 Task: Look for opportunities in people team.
Action: Mouse moved to (86, 140)
Screenshot: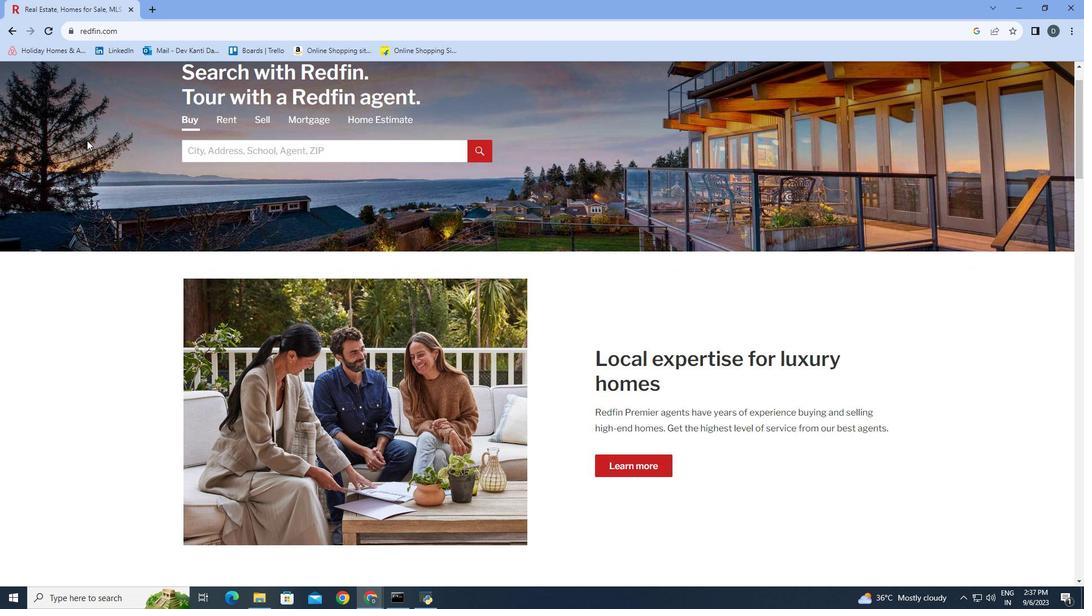 
Action: Mouse scrolled (86, 140) with delta (0, 0)
Screenshot: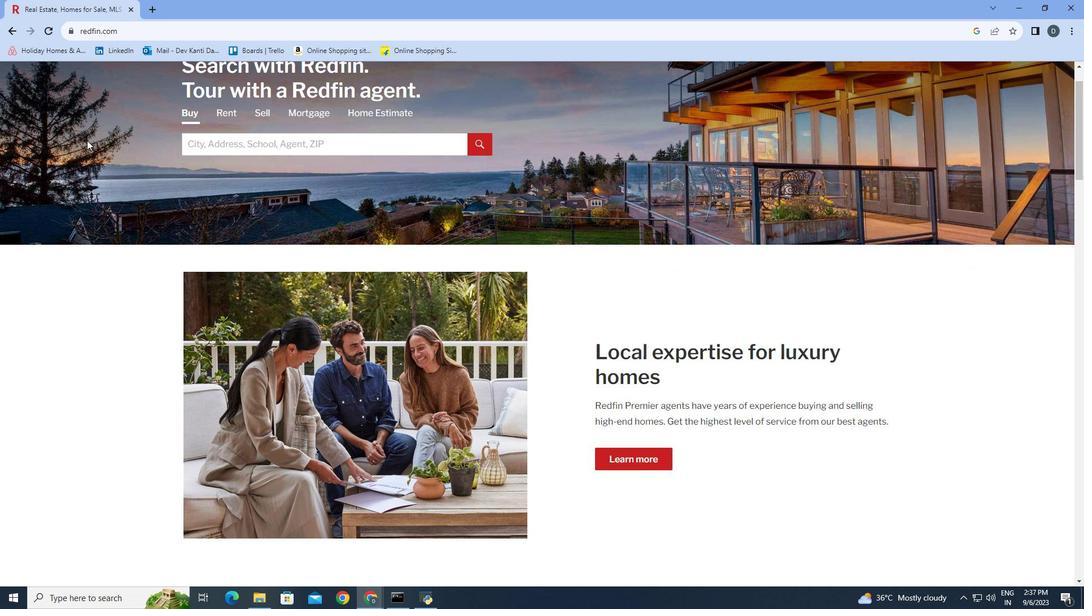
Action: Mouse scrolled (86, 140) with delta (0, 0)
Screenshot: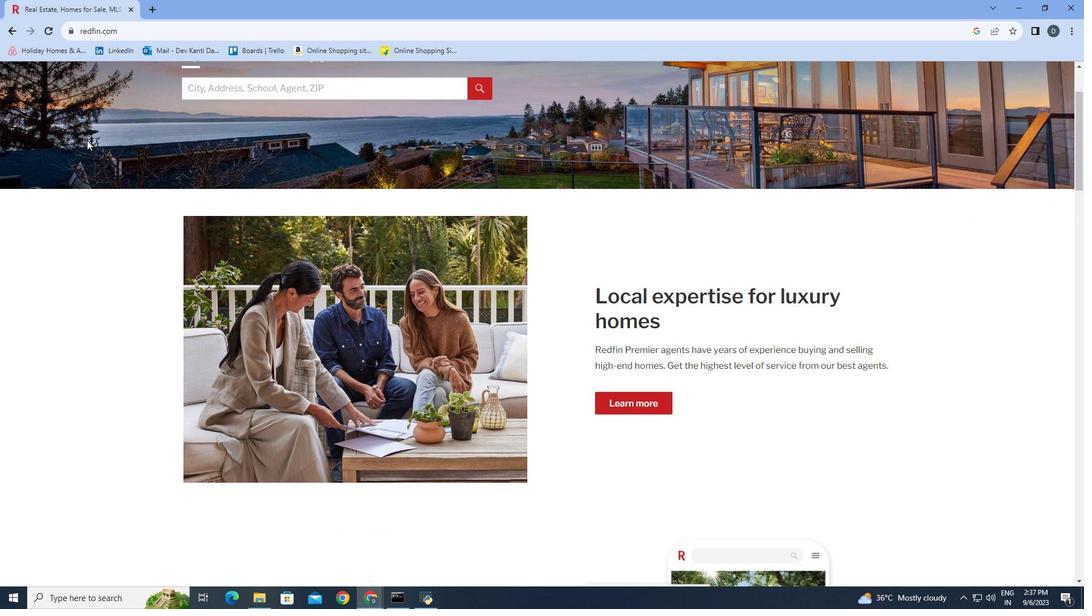 
Action: Mouse scrolled (86, 140) with delta (0, 0)
Screenshot: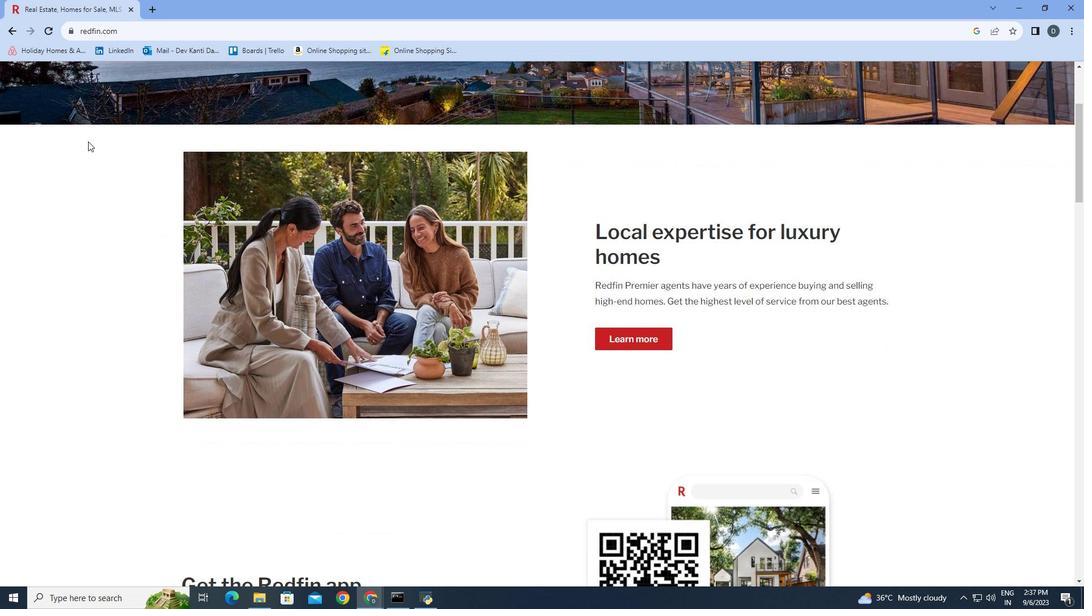
Action: Mouse scrolled (86, 140) with delta (0, 0)
Screenshot: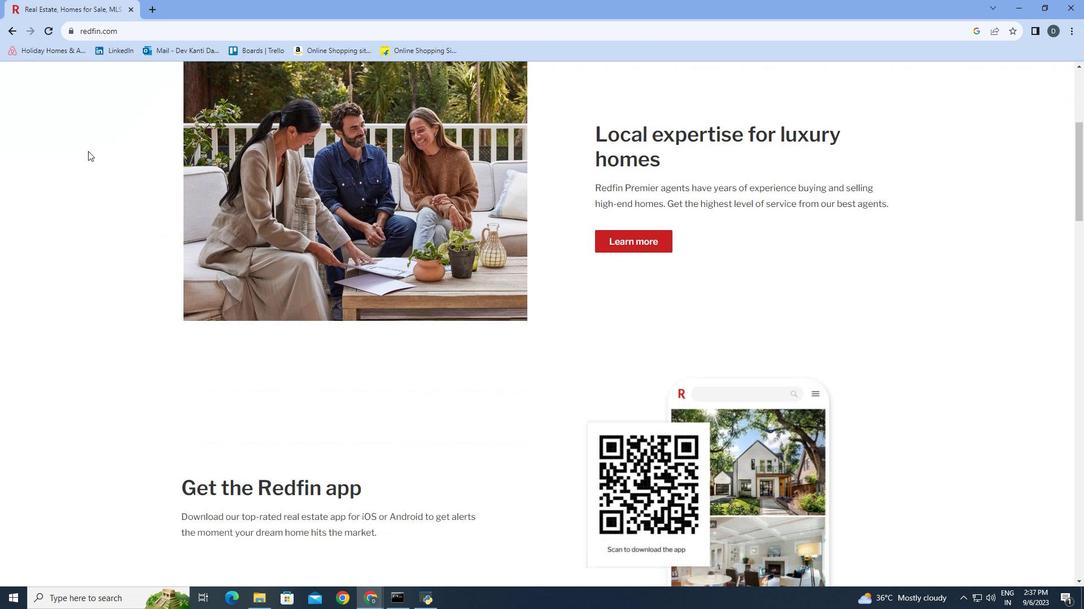 
Action: Mouse scrolled (86, 140) with delta (0, 0)
Screenshot: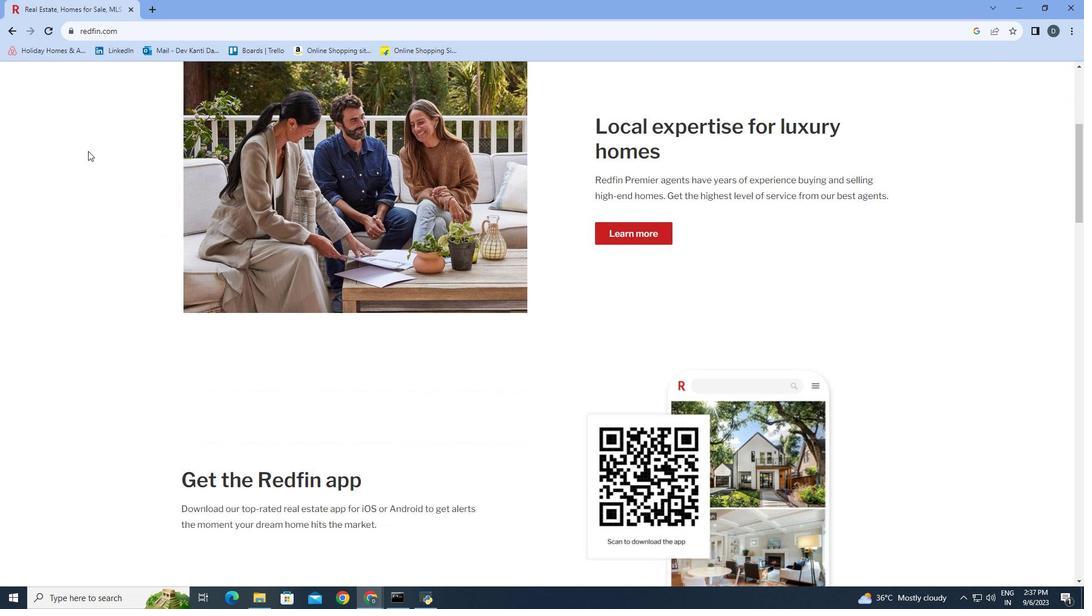 
Action: Mouse moved to (92, 151)
Screenshot: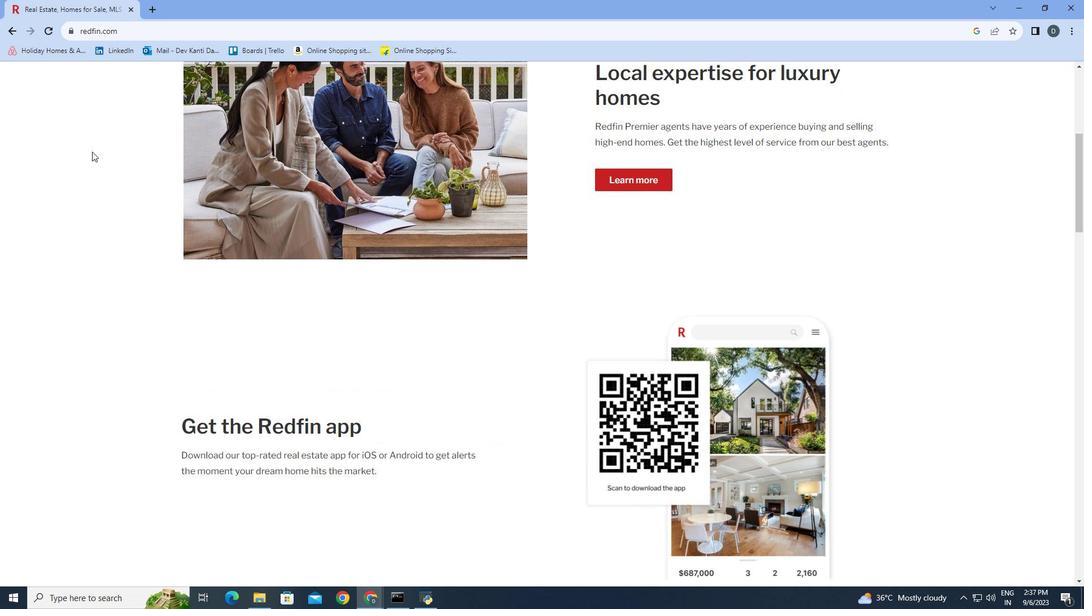
Action: Mouse scrolled (92, 151) with delta (0, 0)
Screenshot: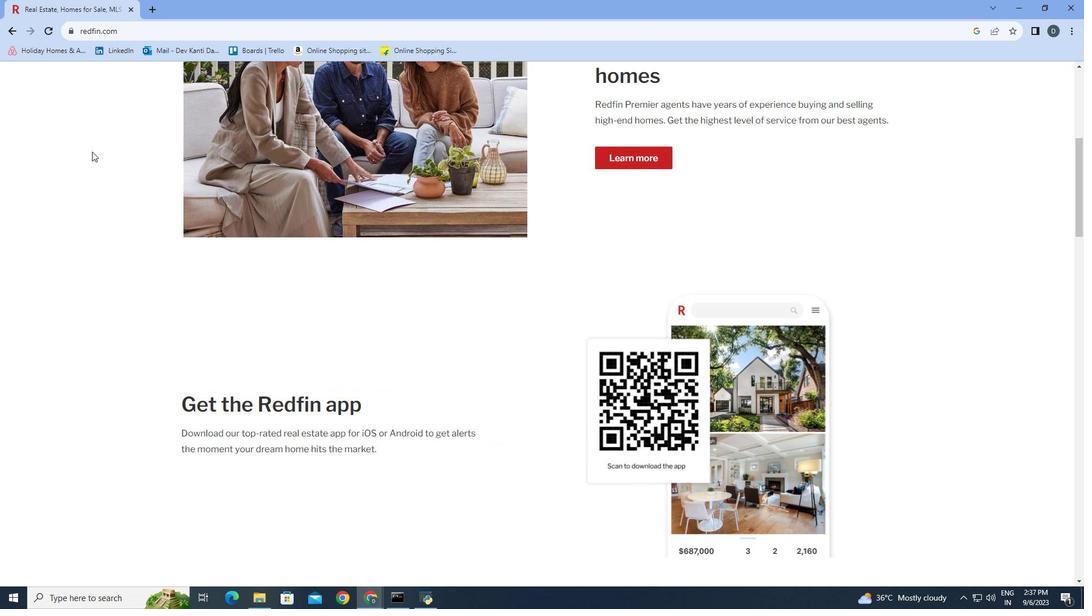 
Action: Mouse scrolled (92, 151) with delta (0, 0)
Screenshot: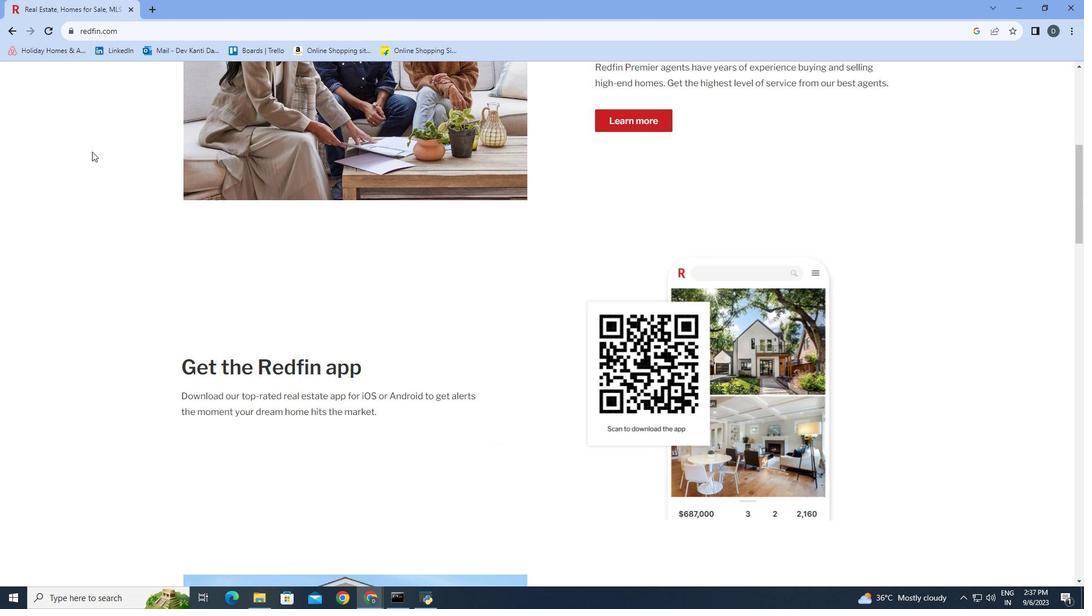 
Action: Mouse scrolled (92, 151) with delta (0, 0)
Screenshot: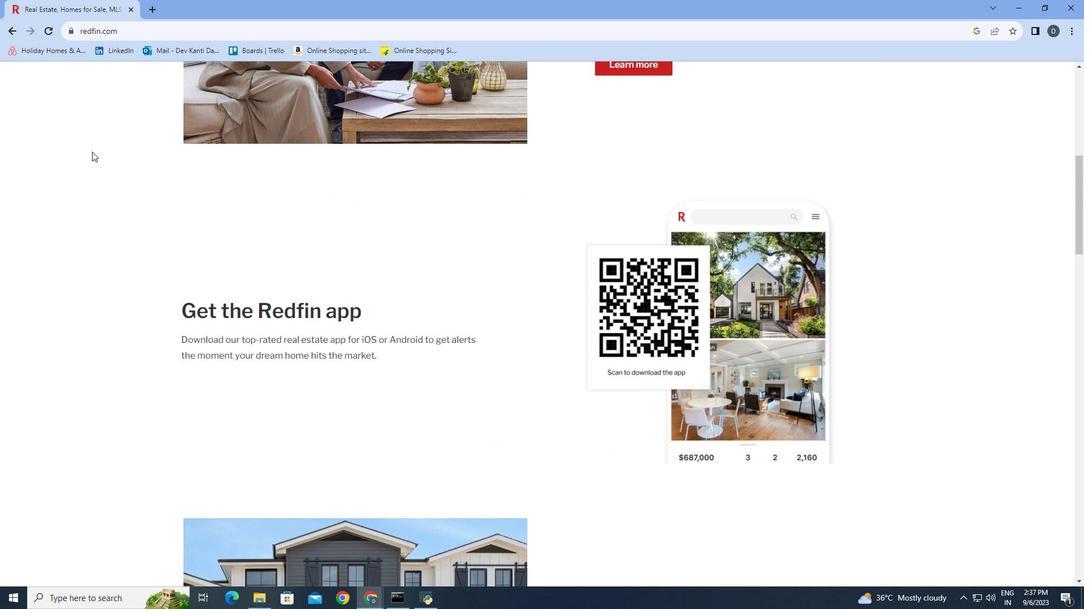 
Action: Mouse scrolled (92, 151) with delta (0, 0)
Screenshot: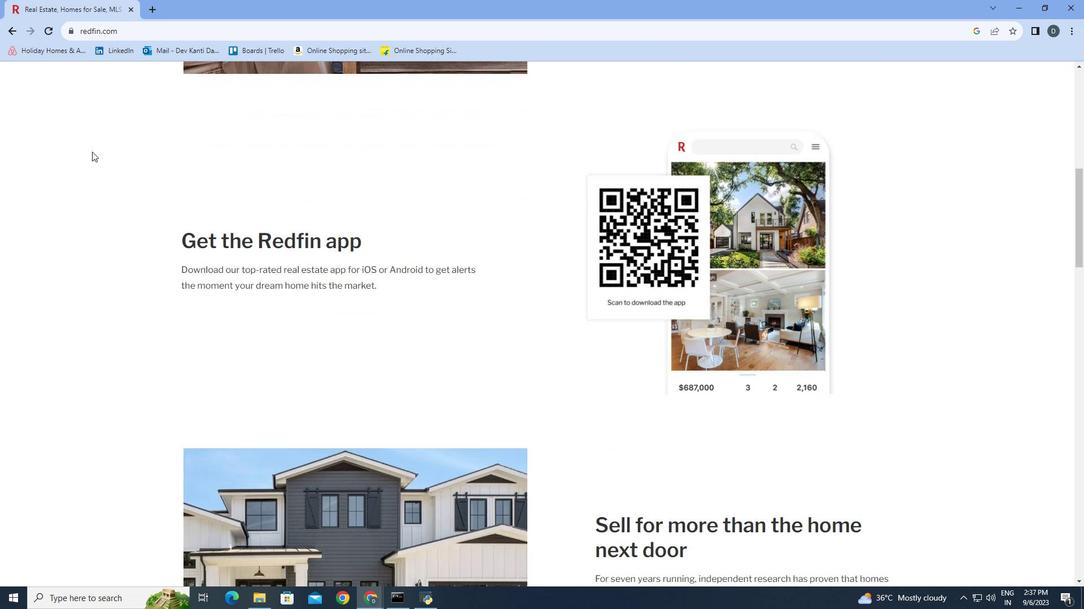 
Action: Mouse scrolled (92, 151) with delta (0, 0)
Screenshot: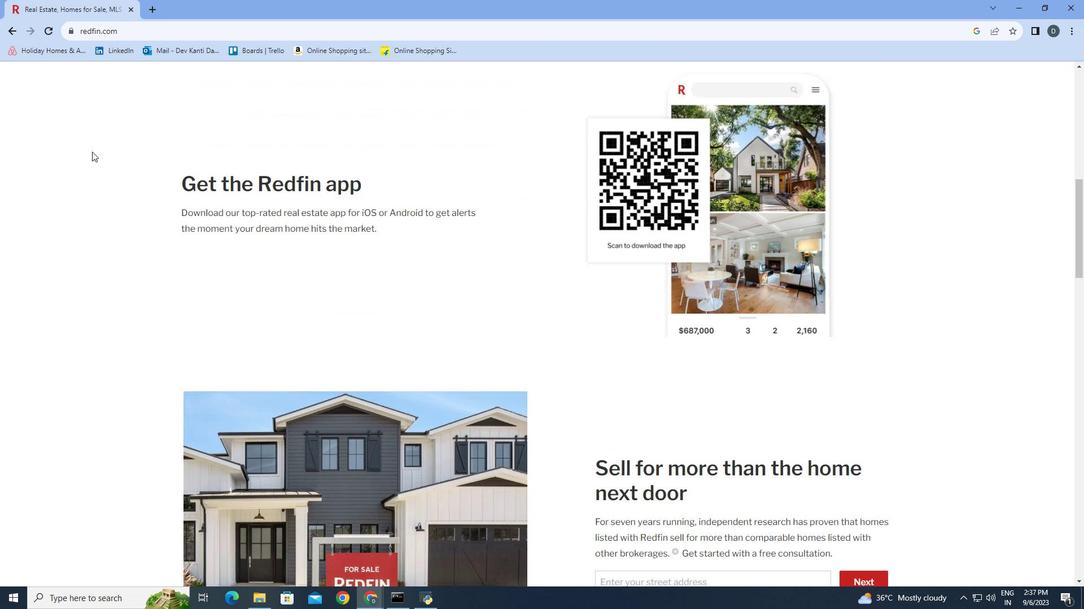 
Action: Mouse scrolled (92, 151) with delta (0, 0)
Screenshot: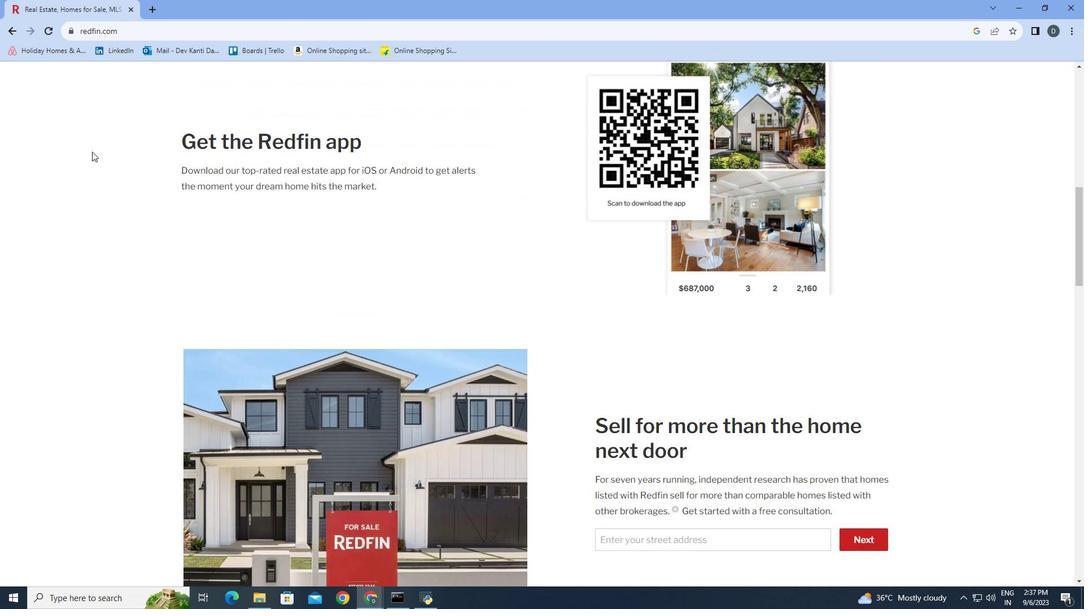 
Action: Mouse scrolled (92, 151) with delta (0, 0)
Screenshot: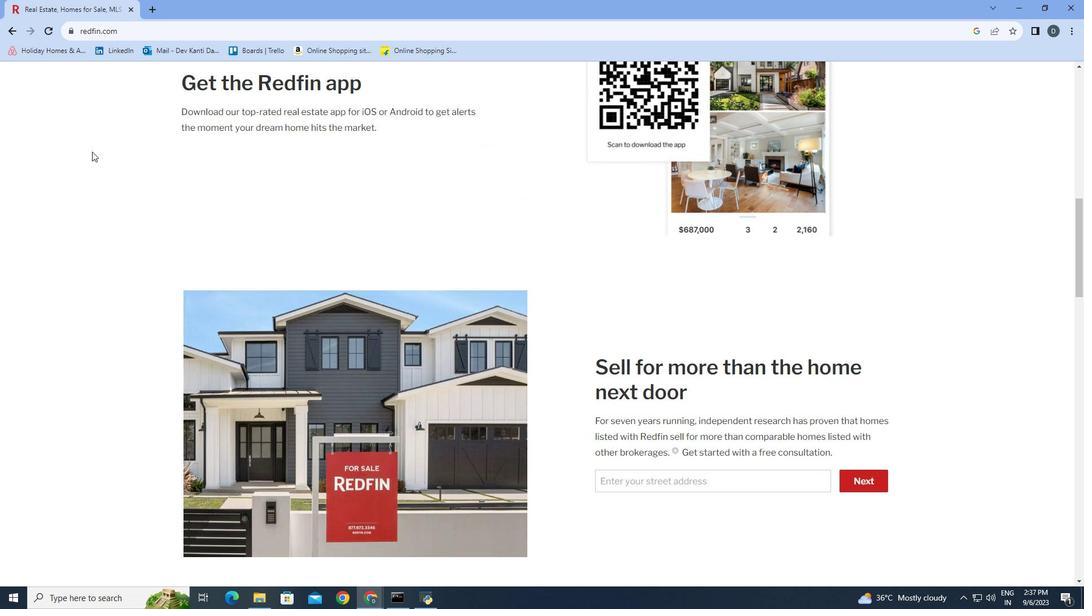 
Action: Mouse scrolled (92, 151) with delta (0, 0)
Screenshot: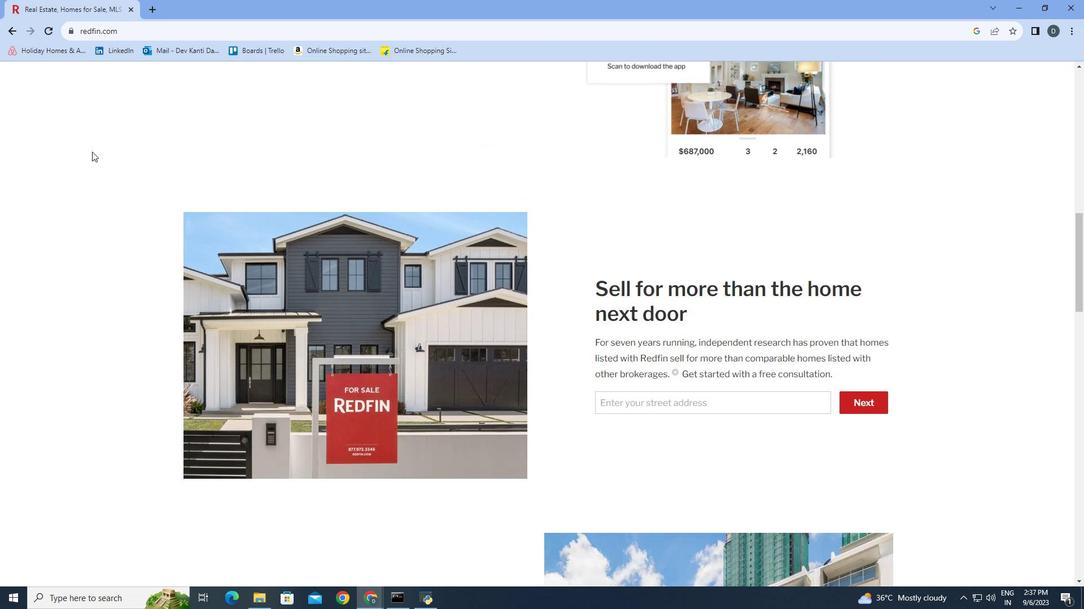
Action: Mouse scrolled (92, 151) with delta (0, 0)
Screenshot: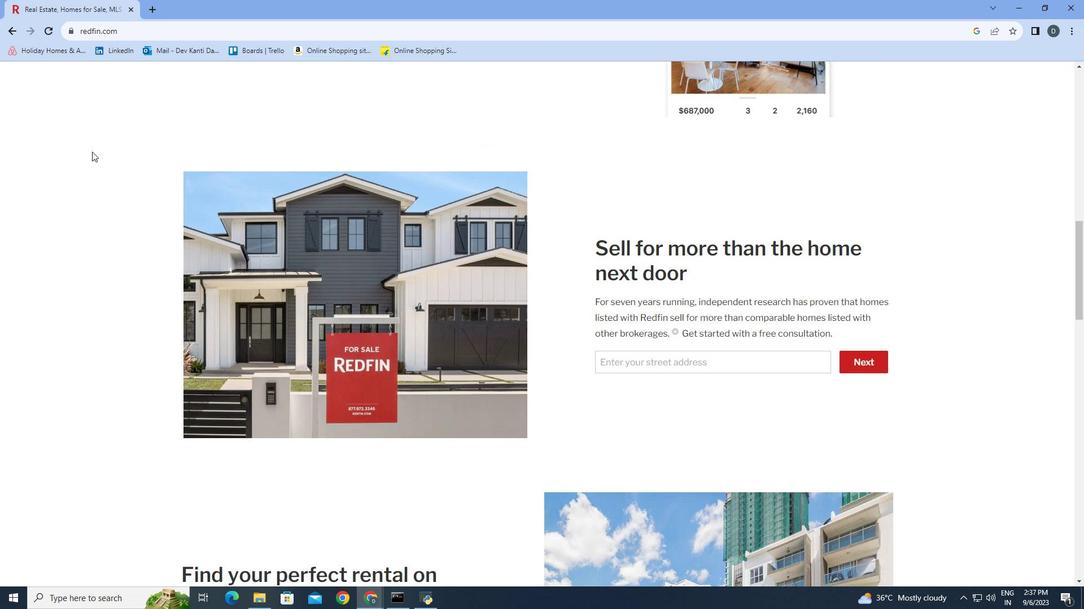
Action: Mouse scrolled (92, 151) with delta (0, 0)
Screenshot: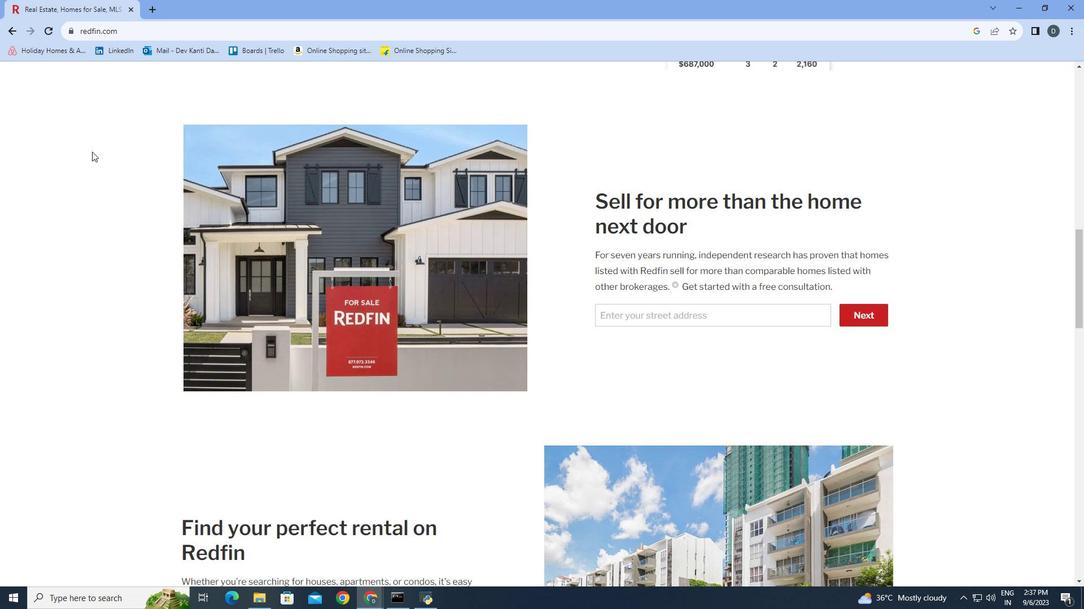 
Action: Mouse scrolled (92, 151) with delta (0, 0)
Screenshot: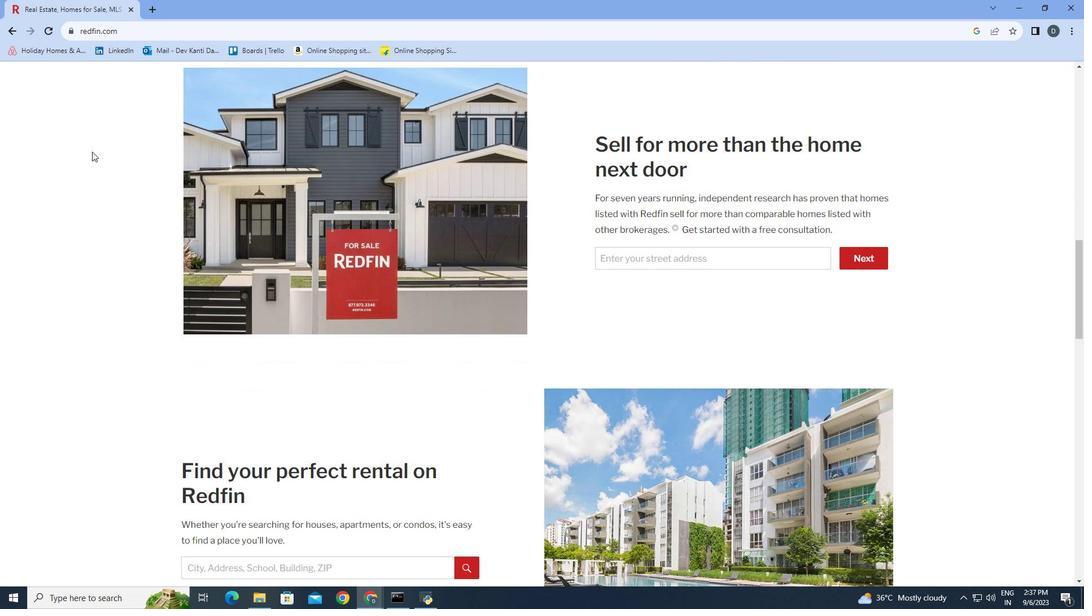 
Action: Mouse scrolled (92, 151) with delta (0, 0)
Screenshot: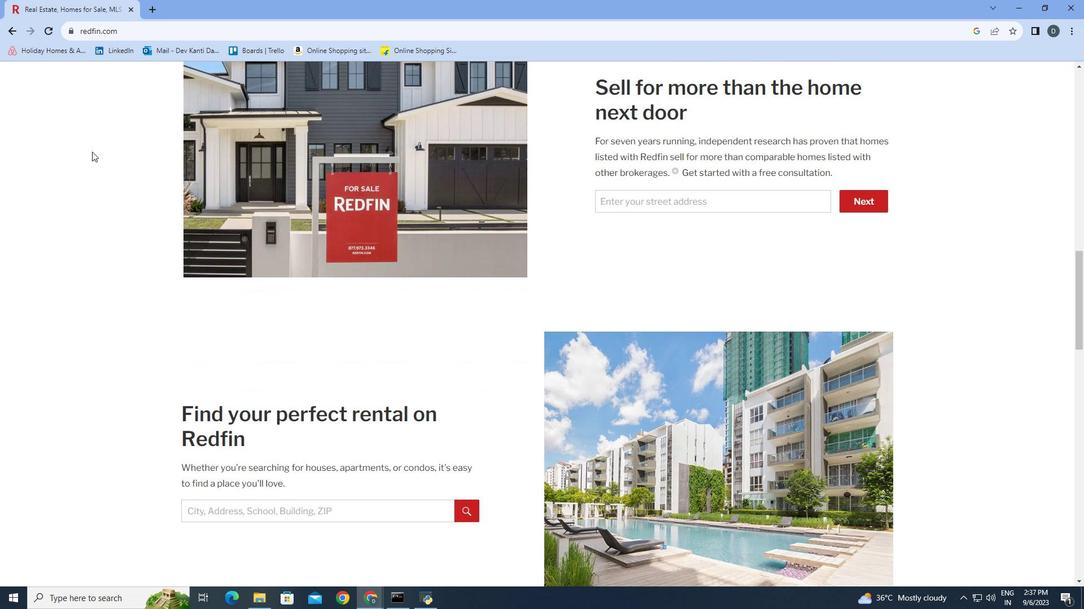 
Action: Mouse scrolled (92, 151) with delta (0, 0)
Screenshot: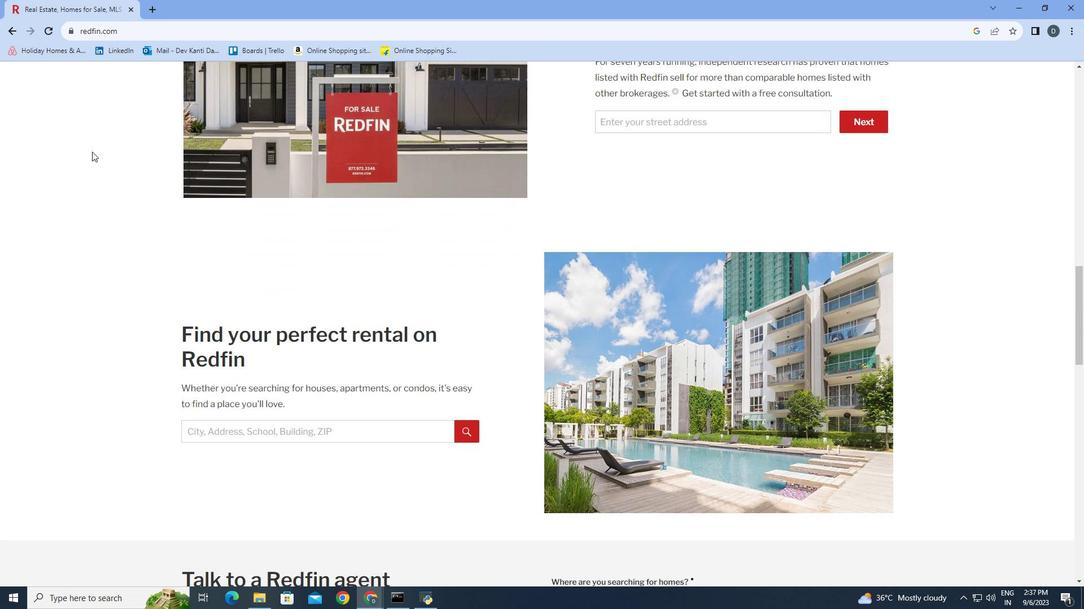
Action: Mouse scrolled (92, 151) with delta (0, 0)
Screenshot: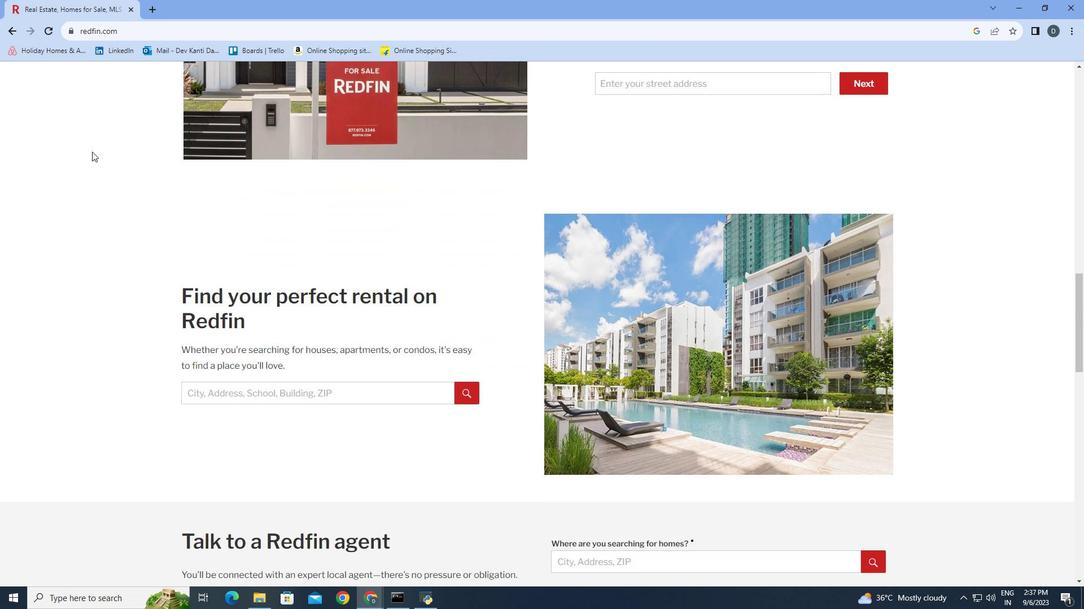 
Action: Mouse scrolled (92, 151) with delta (0, 0)
Screenshot: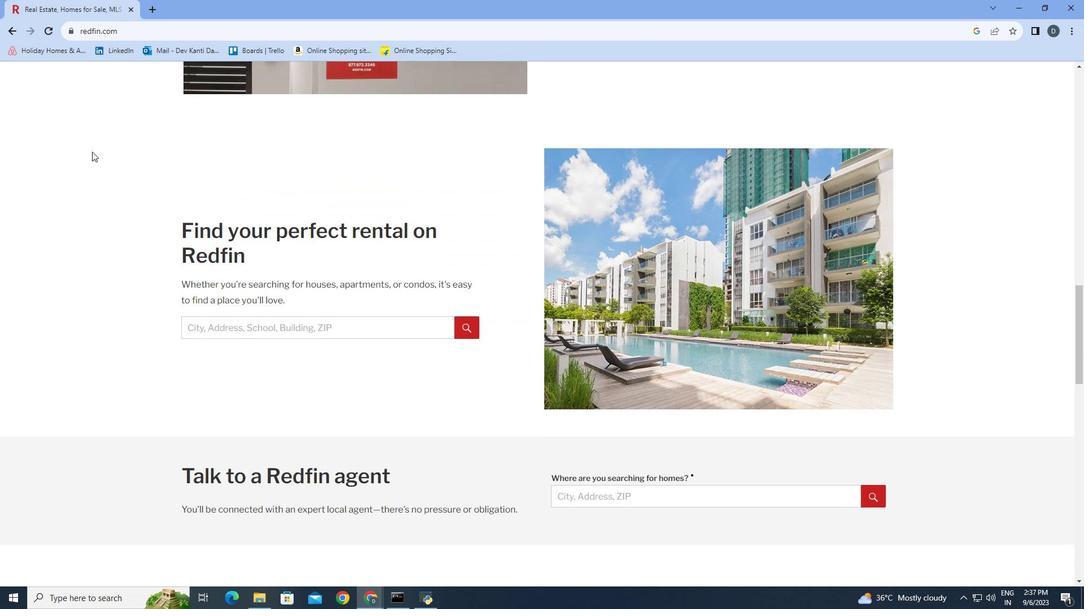 
Action: Mouse scrolled (92, 151) with delta (0, 0)
Screenshot: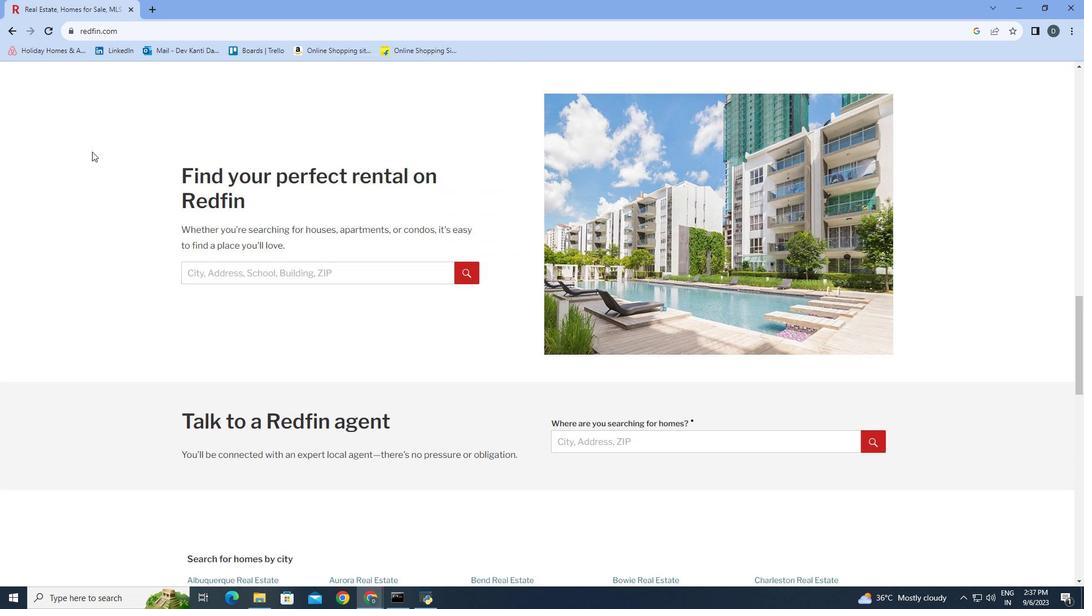 
Action: Mouse scrolled (92, 151) with delta (0, 0)
Screenshot: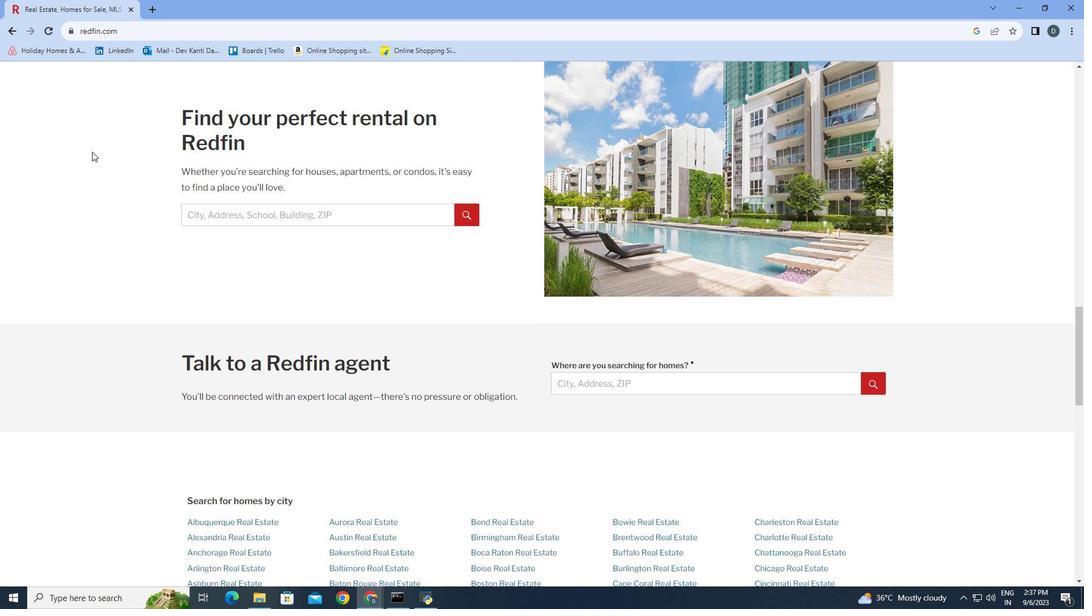 
Action: Mouse scrolled (92, 151) with delta (0, 0)
Screenshot: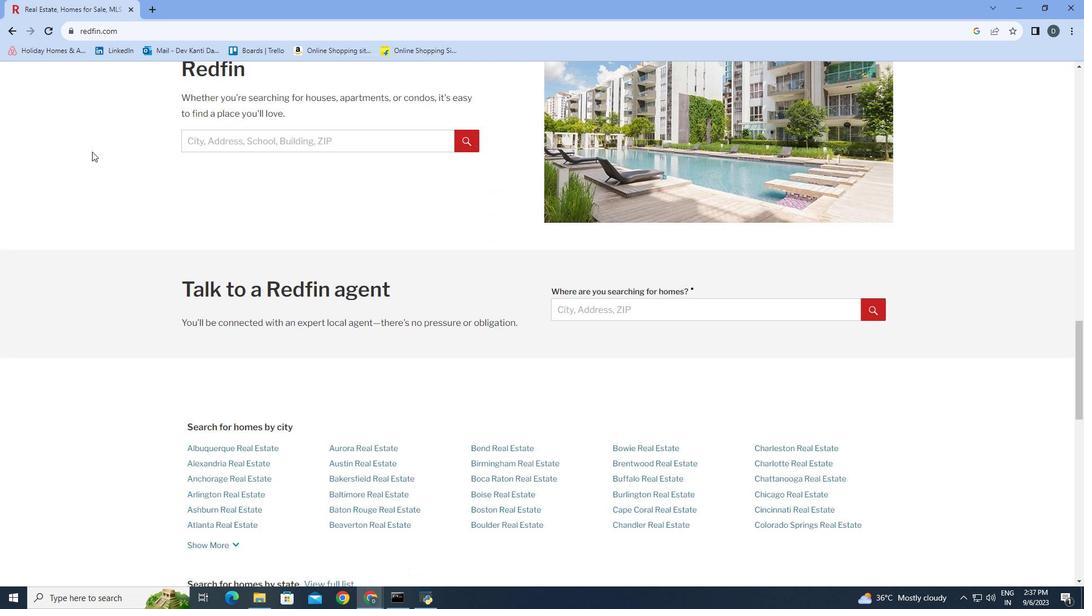 
Action: Mouse scrolled (92, 151) with delta (0, 0)
Screenshot: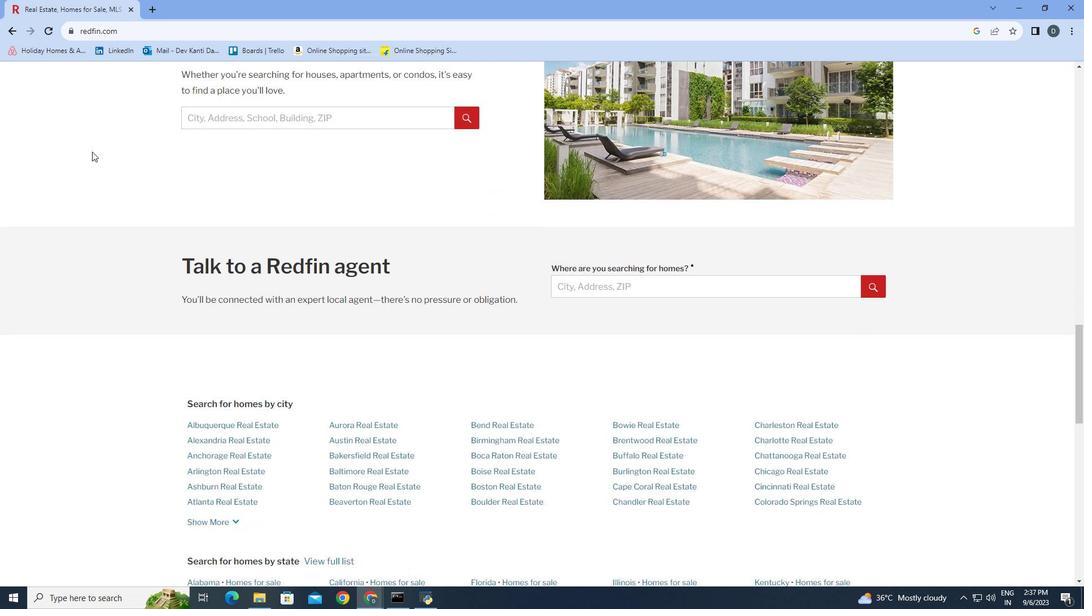 
Action: Mouse scrolled (92, 151) with delta (0, 0)
Screenshot: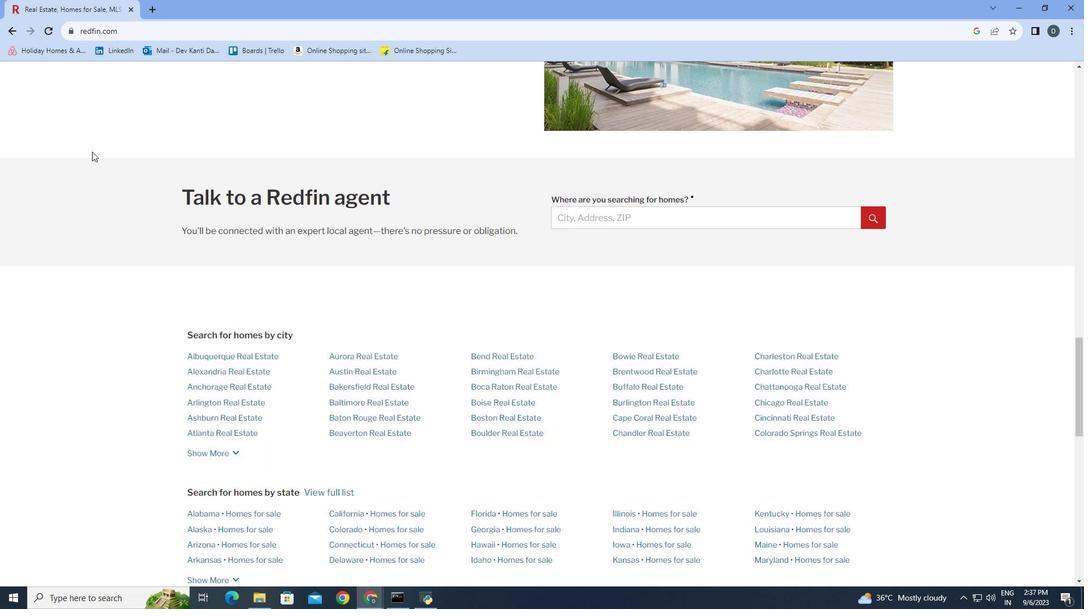 
Action: Mouse scrolled (92, 151) with delta (0, 0)
Screenshot: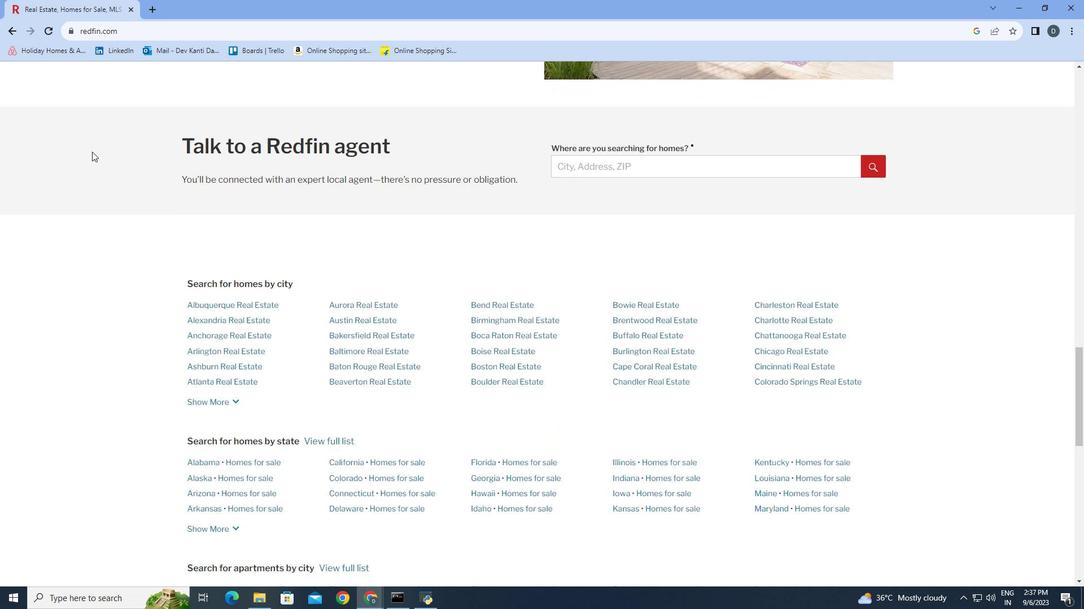 
Action: Mouse scrolled (92, 151) with delta (0, 0)
Screenshot: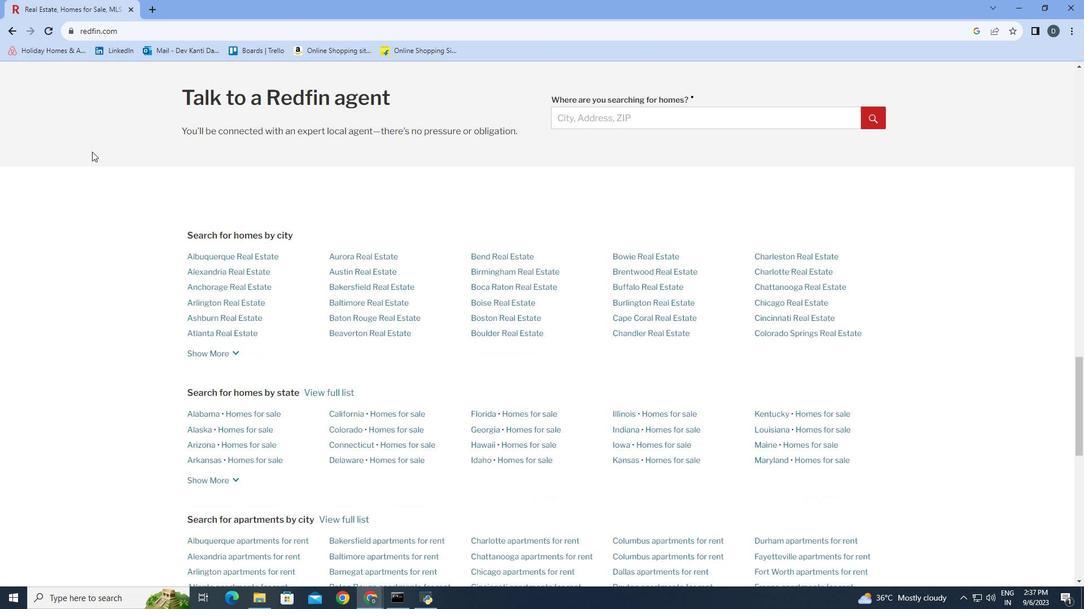 
Action: Mouse scrolled (92, 151) with delta (0, 0)
Screenshot: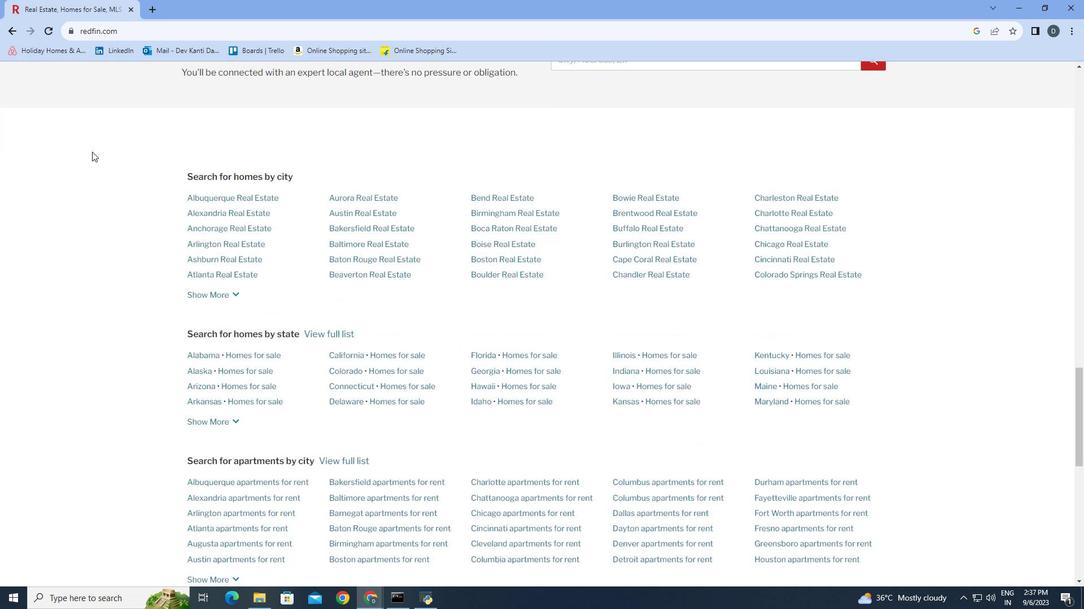 
Action: Mouse scrolled (92, 151) with delta (0, 0)
Screenshot: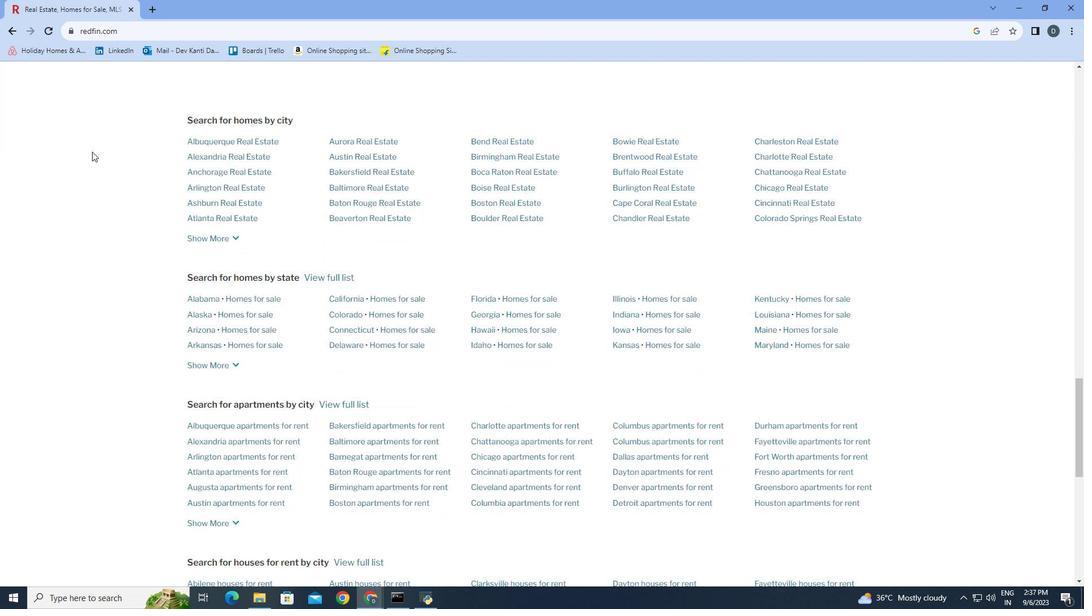 
Action: Mouse scrolled (92, 151) with delta (0, 0)
Screenshot: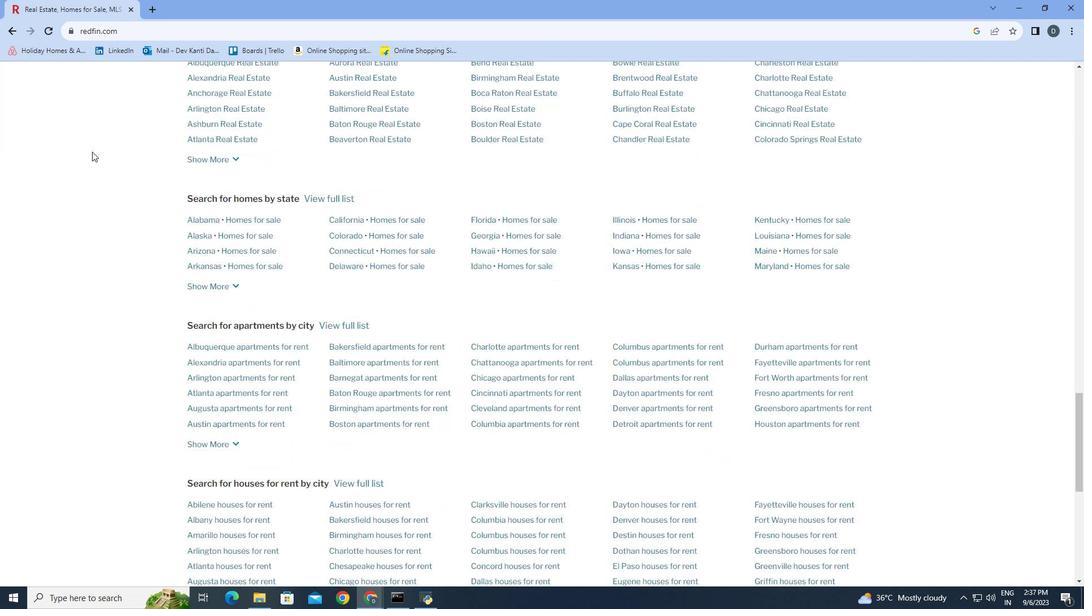 
Action: Mouse scrolled (92, 151) with delta (0, 0)
Screenshot: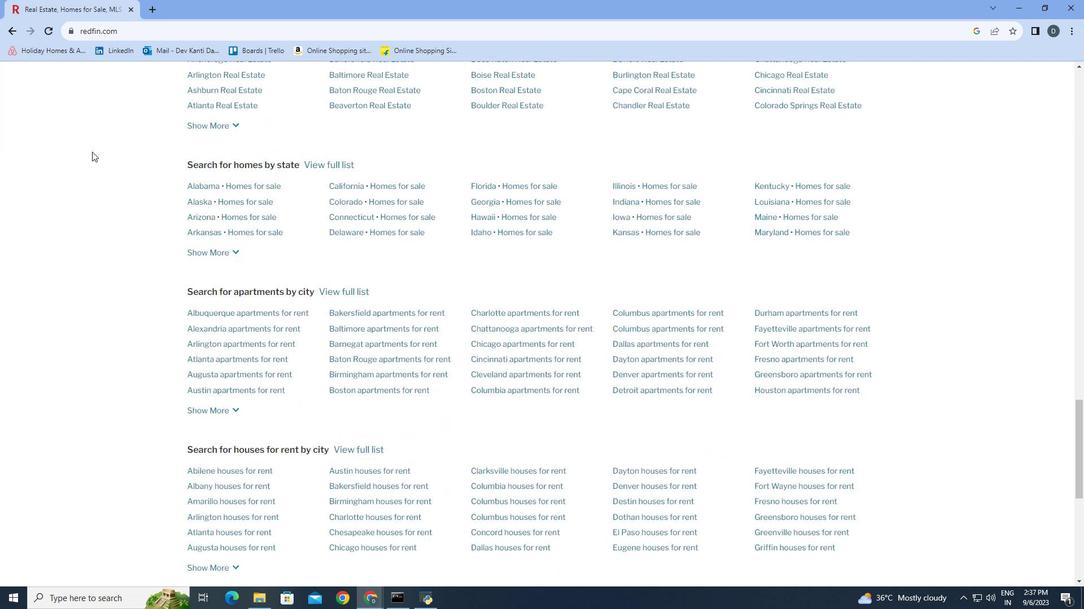 
Action: Mouse scrolled (92, 151) with delta (0, 0)
Screenshot: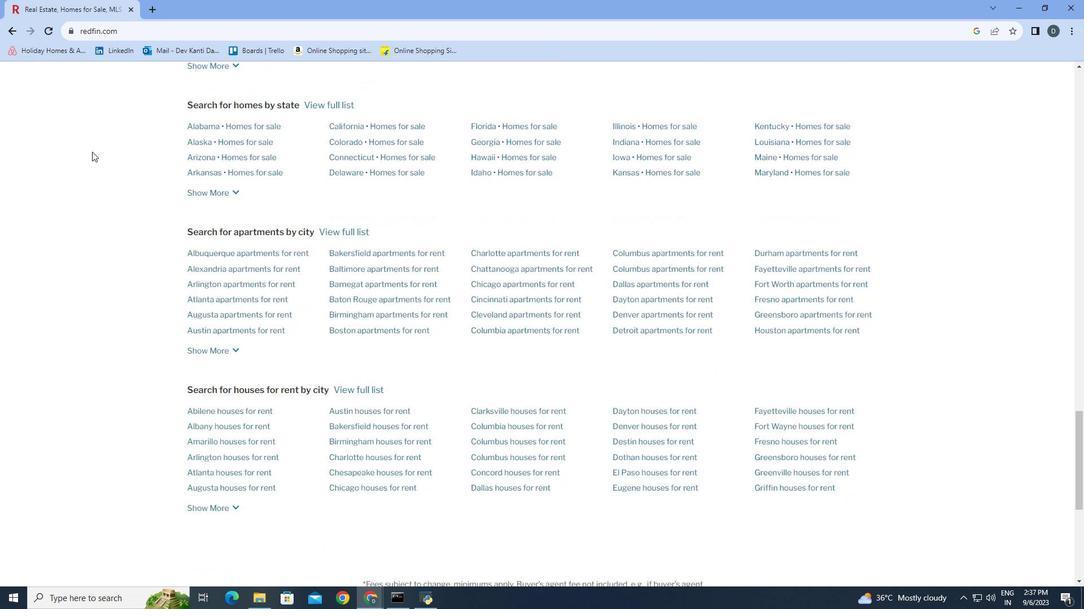 
Action: Mouse scrolled (92, 151) with delta (0, 0)
Screenshot: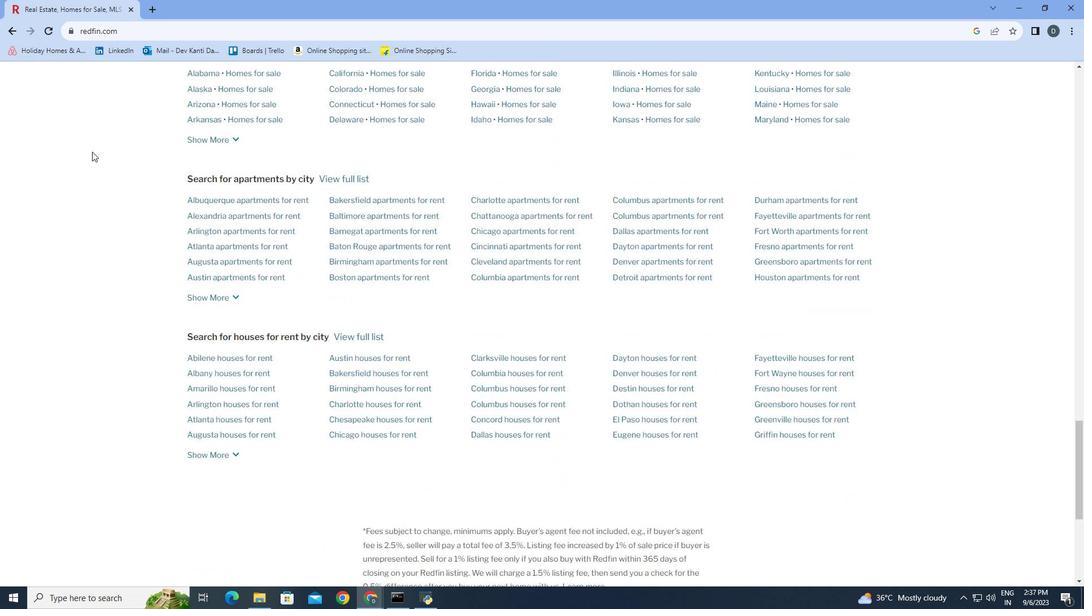 
Action: Mouse scrolled (92, 151) with delta (0, 0)
Screenshot: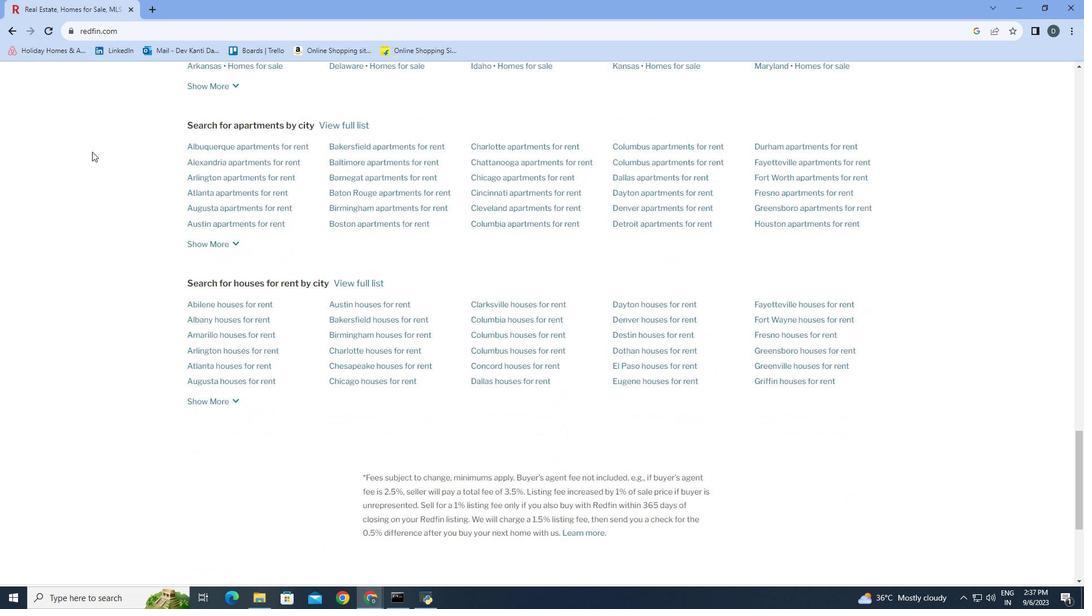 
Action: Mouse scrolled (92, 151) with delta (0, 0)
Screenshot: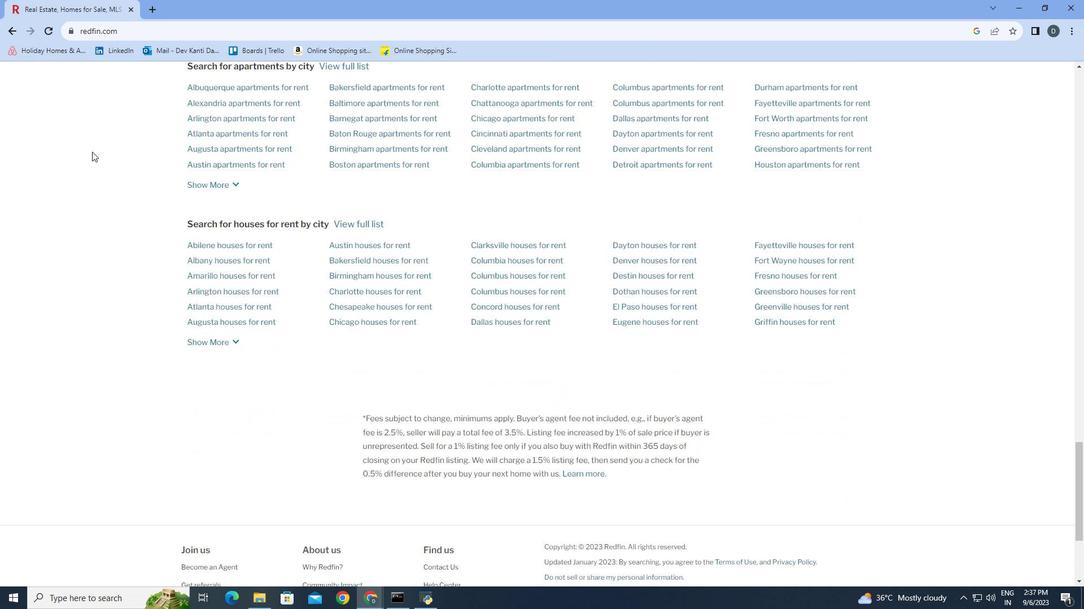 
Action: Mouse scrolled (92, 151) with delta (0, 0)
Screenshot: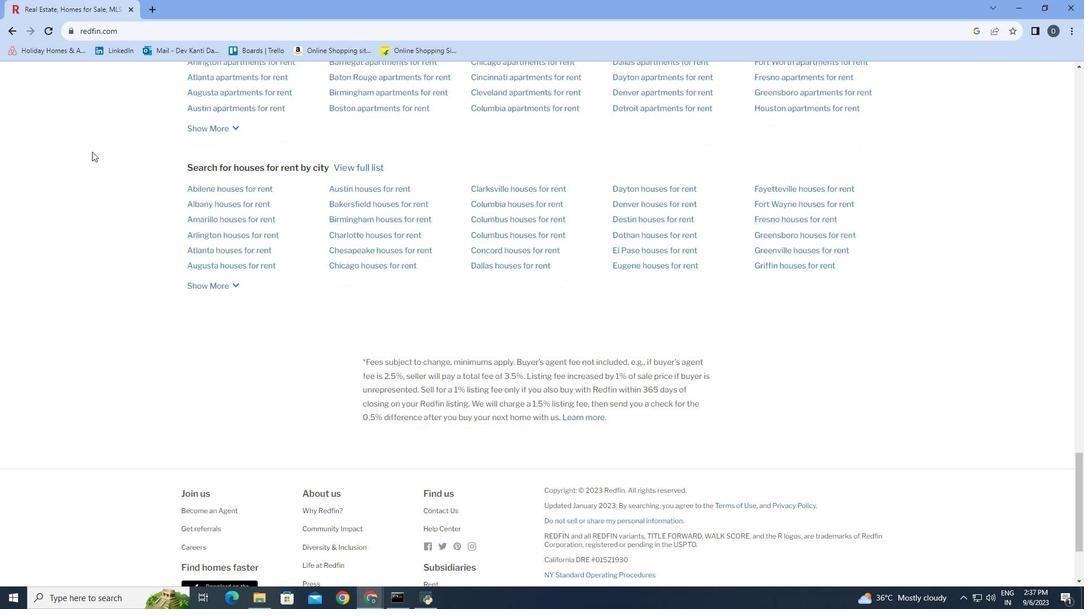 
Action: Mouse scrolled (92, 151) with delta (0, 0)
Screenshot: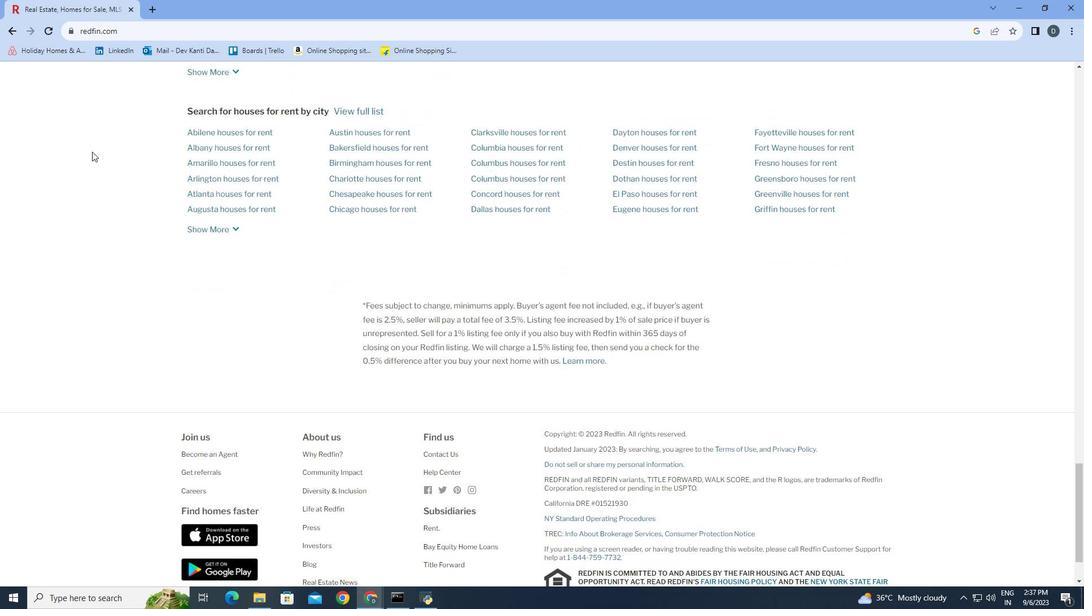 
Action: Mouse moved to (186, 495)
Screenshot: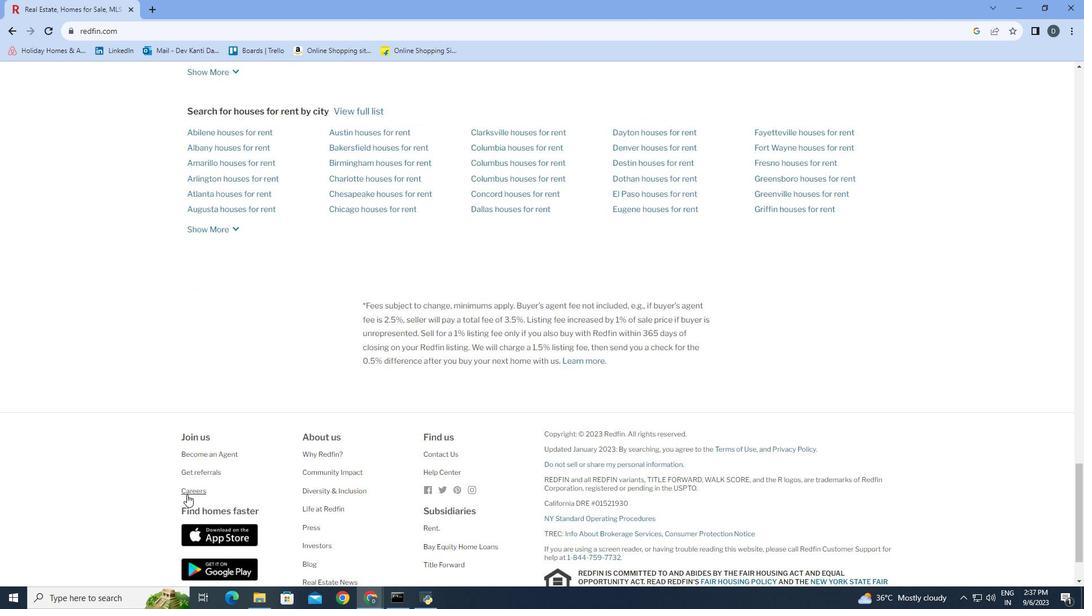 
Action: Mouse pressed left at (186, 495)
Screenshot: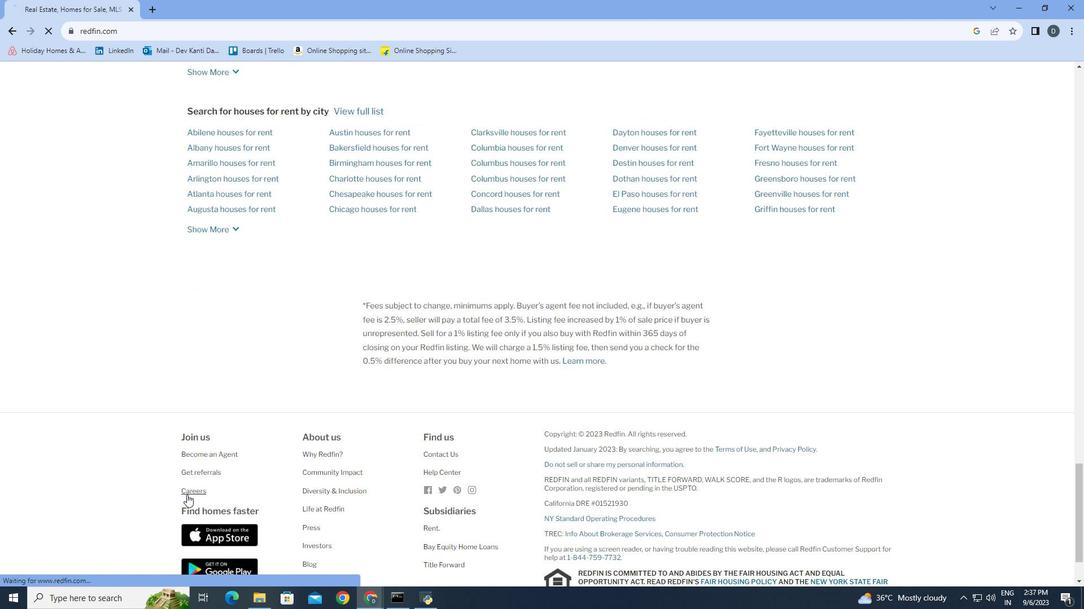 
Action: Mouse moved to (489, 332)
Screenshot: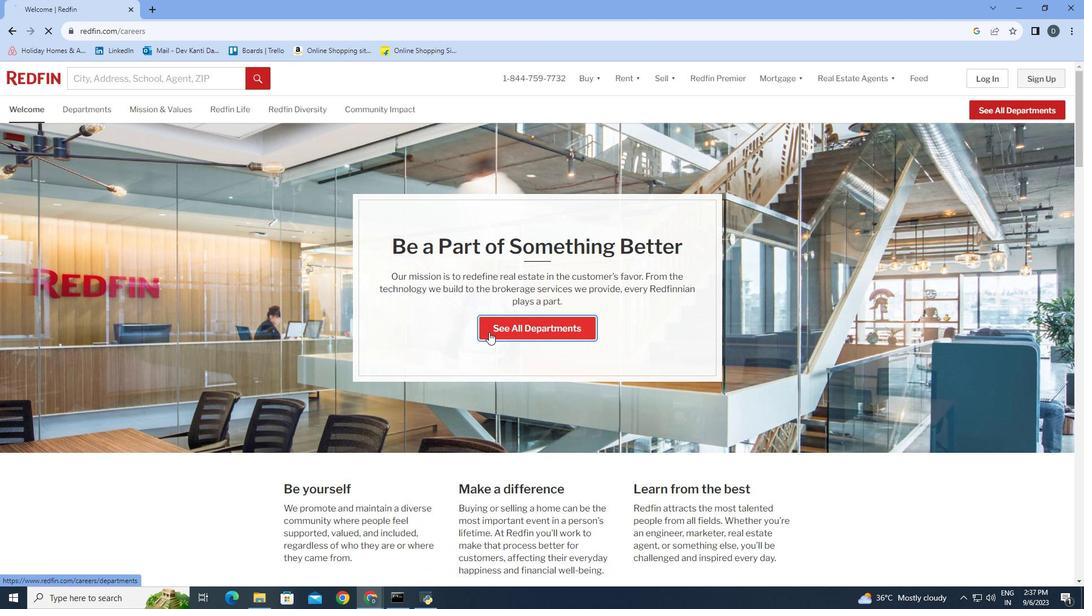 
Action: Mouse pressed left at (489, 332)
Screenshot: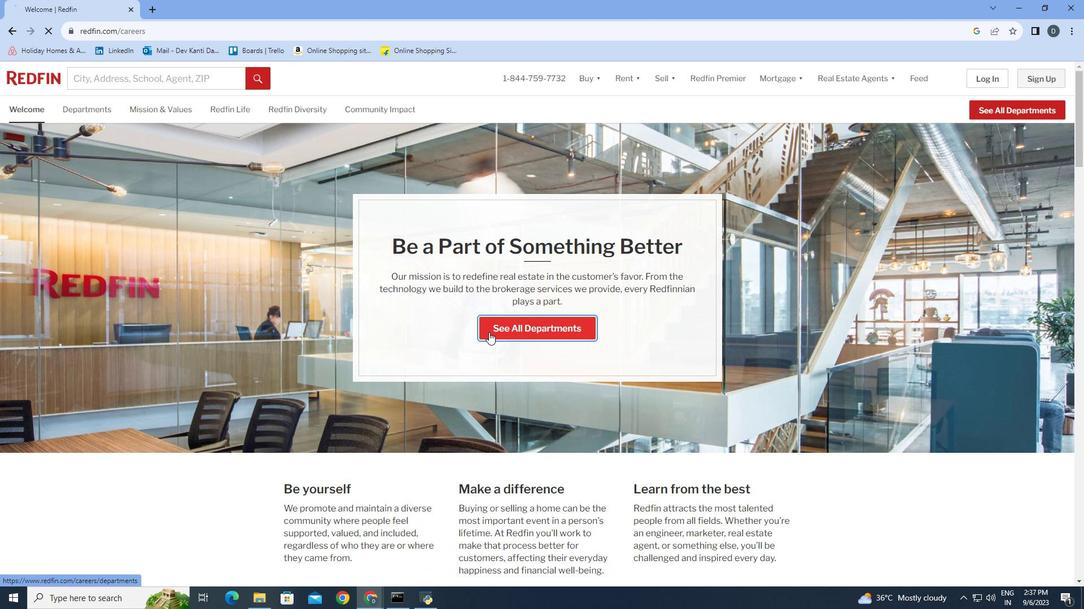
Action: Mouse moved to (488, 332)
Screenshot: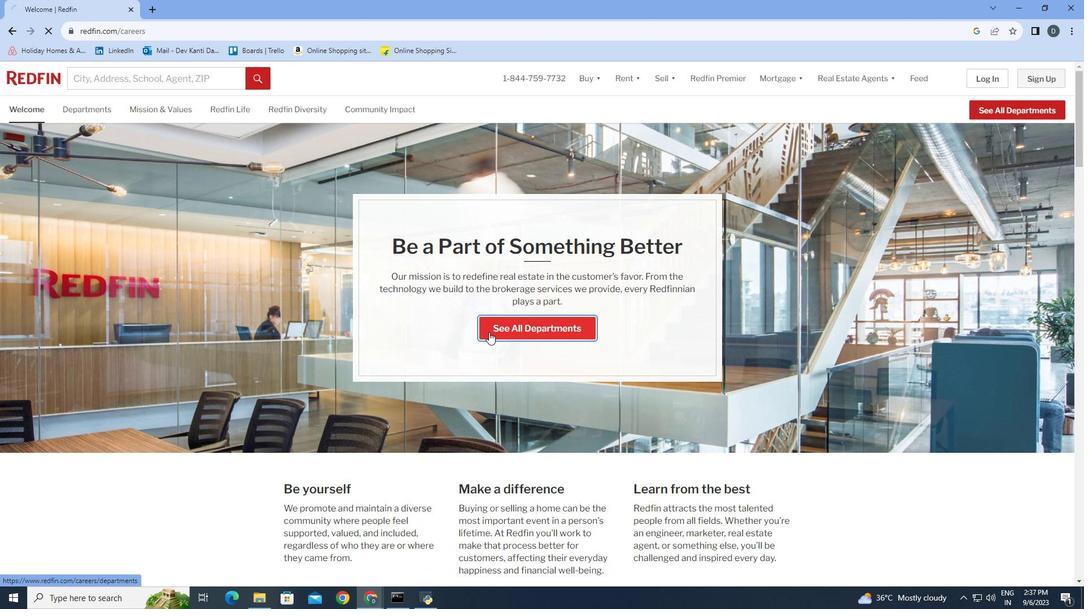 
Action: Mouse scrolled (488, 332) with delta (0, 0)
Screenshot: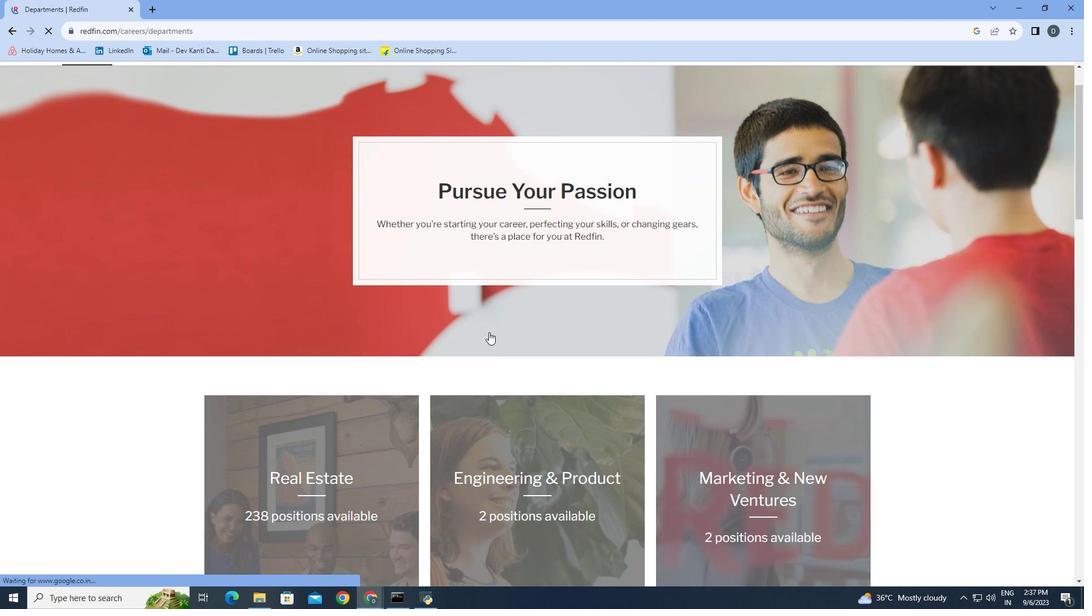 
Action: Mouse scrolled (488, 332) with delta (0, 0)
Screenshot: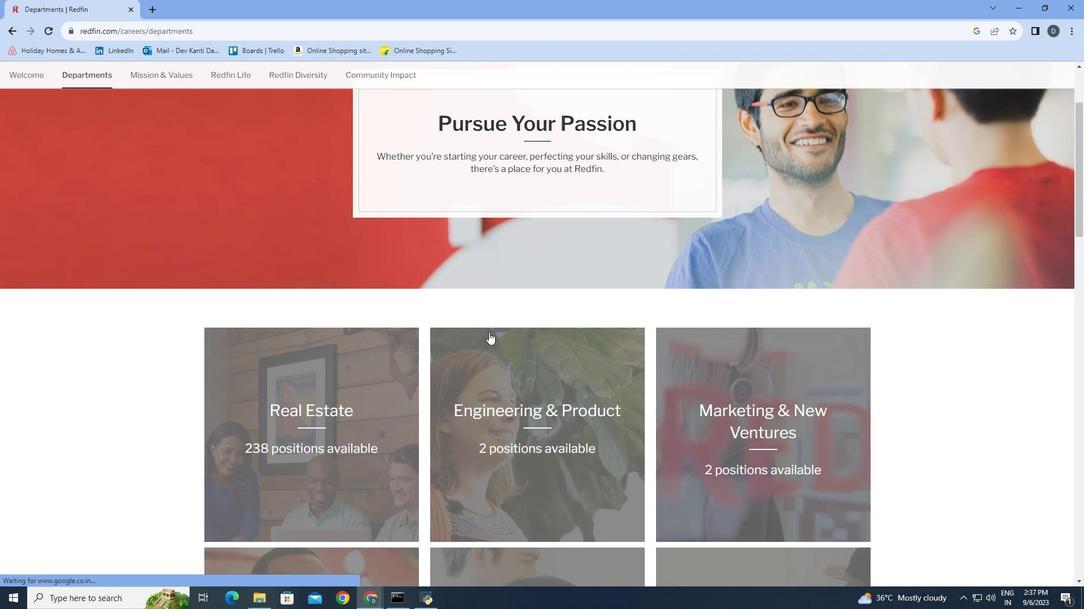 
Action: Mouse scrolled (488, 332) with delta (0, 0)
Screenshot: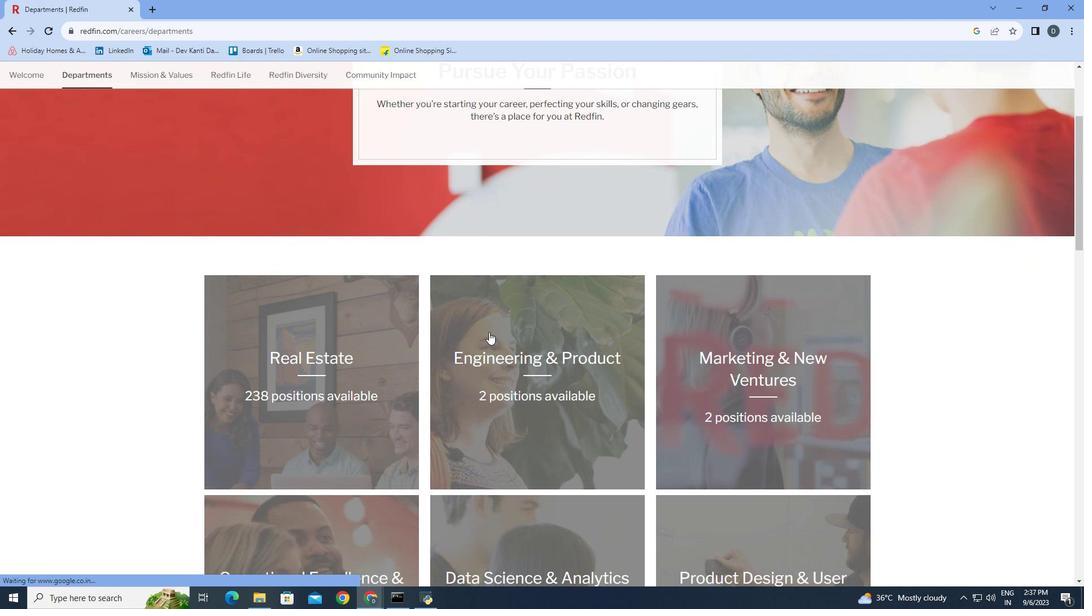 
Action: Mouse scrolled (488, 332) with delta (0, 0)
Screenshot: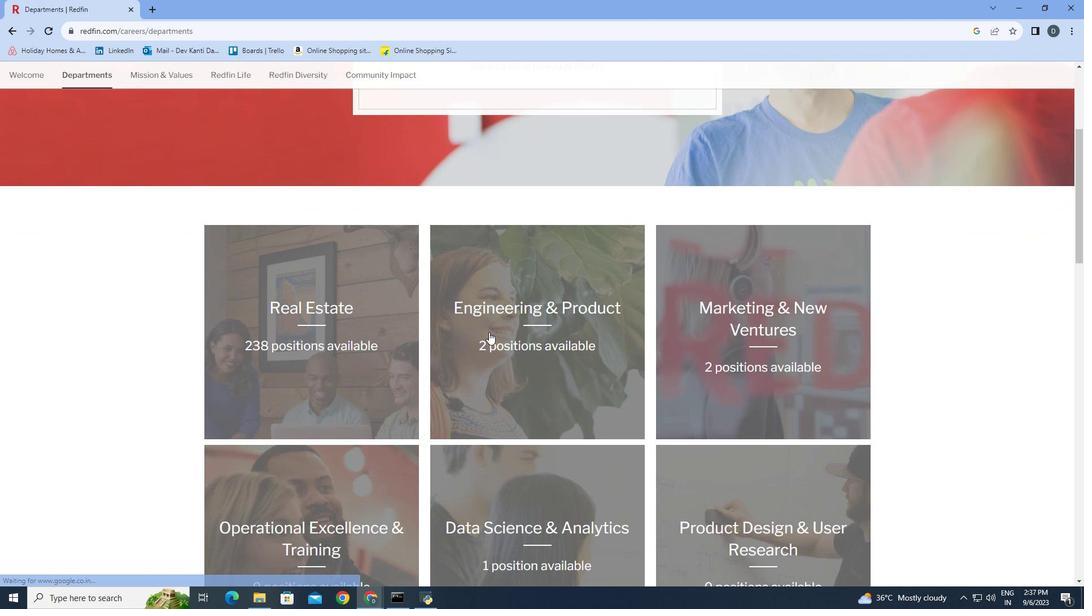 
Action: Mouse scrolled (488, 332) with delta (0, 0)
Screenshot: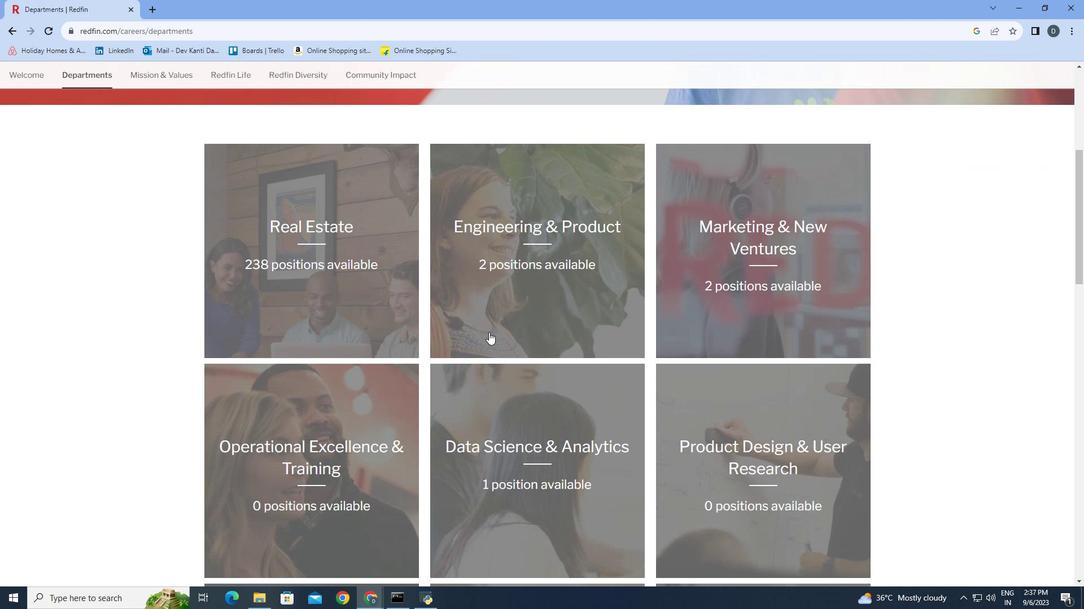 
Action: Mouse scrolled (488, 332) with delta (0, 0)
Screenshot: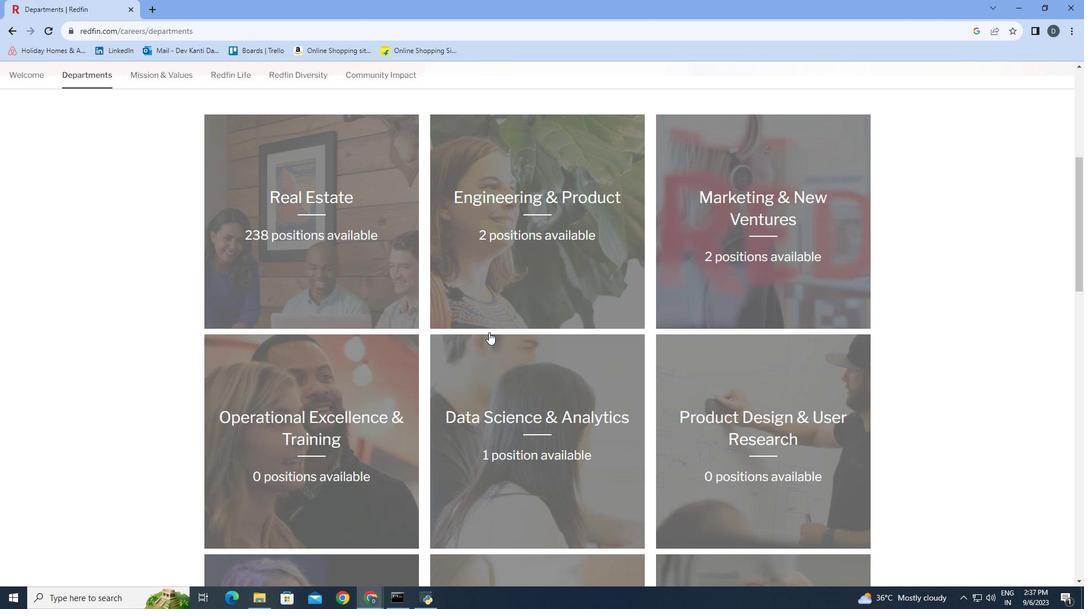 
Action: Mouse scrolled (488, 332) with delta (0, 0)
Screenshot: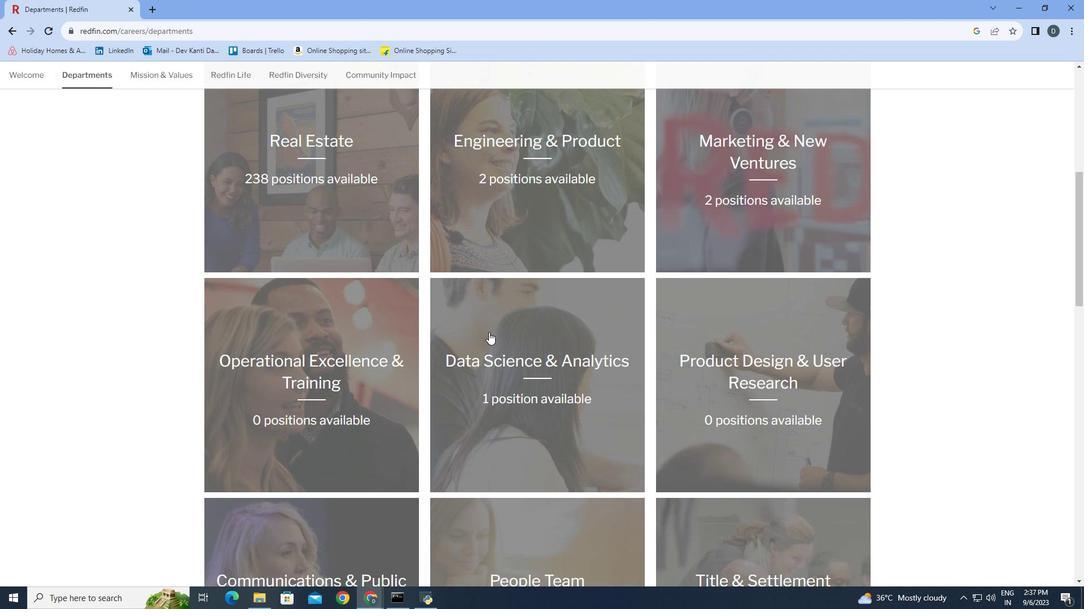 
Action: Mouse scrolled (488, 332) with delta (0, 0)
Screenshot: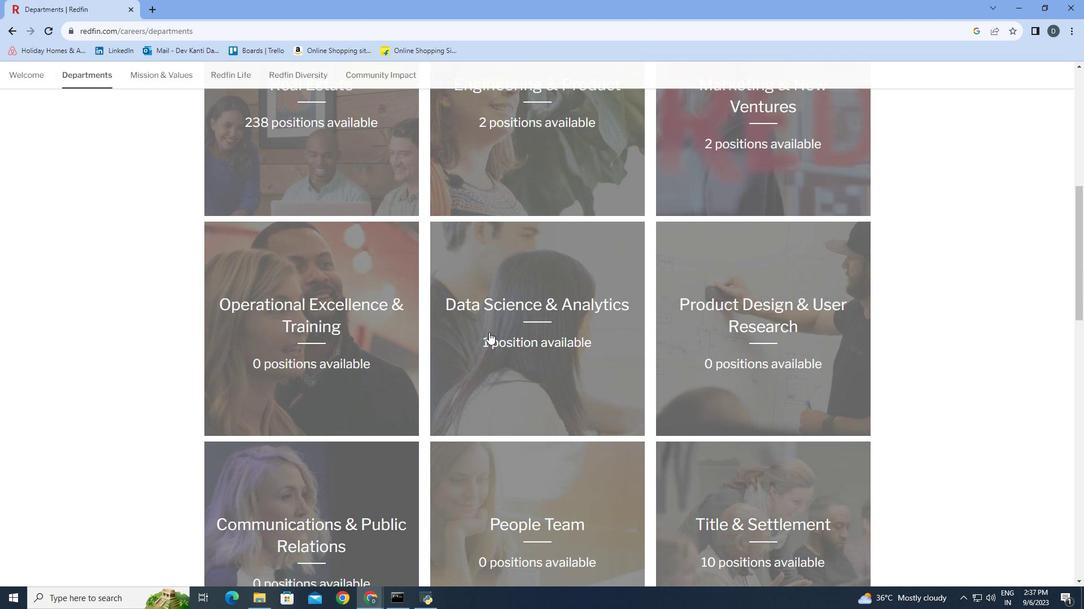 
Action: Mouse scrolled (488, 332) with delta (0, 0)
Screenshot: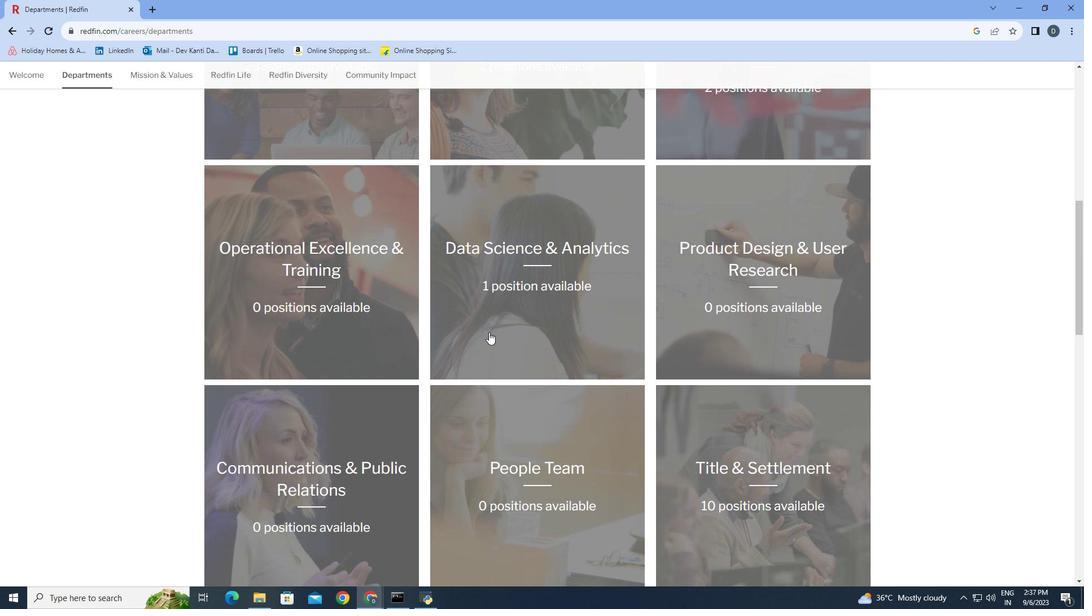 
Action: Mouse scrolled (488, 332) with delta (0, 0)
Screenshot: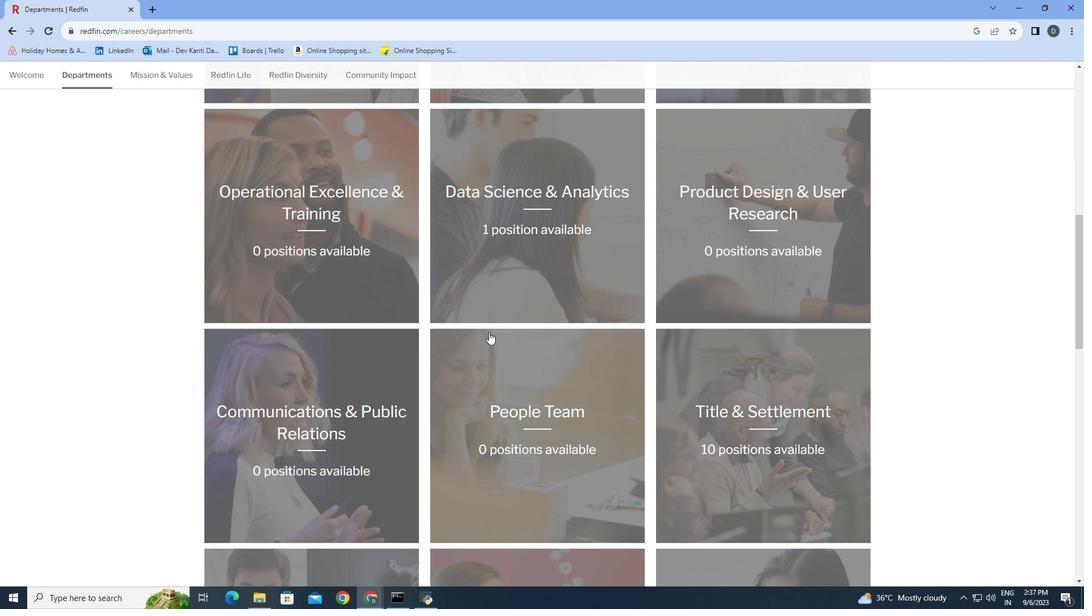 
Action: Mouse moved to (495, 402)
Screenshot: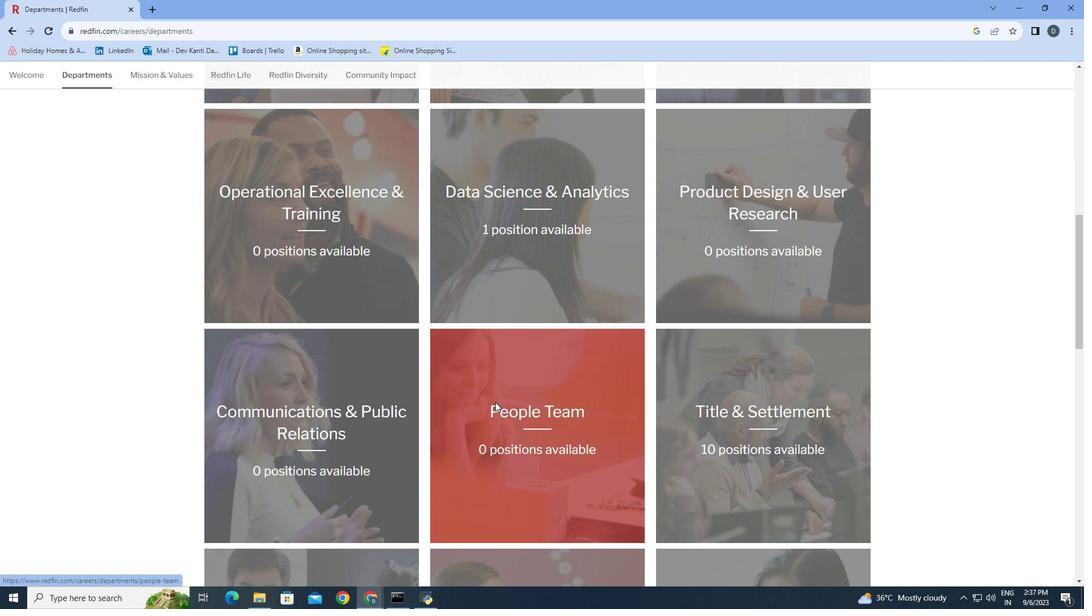 
Action: Mouse pressed left at (495, 402)
Screenshot: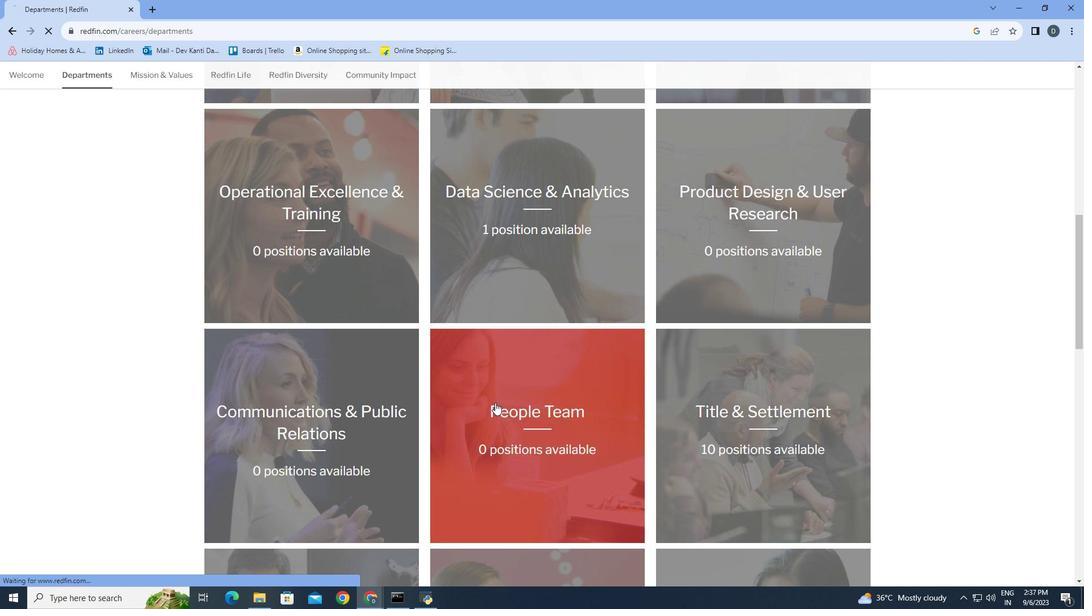 
Action: Mouse moved to (803, 233)
Screenshot: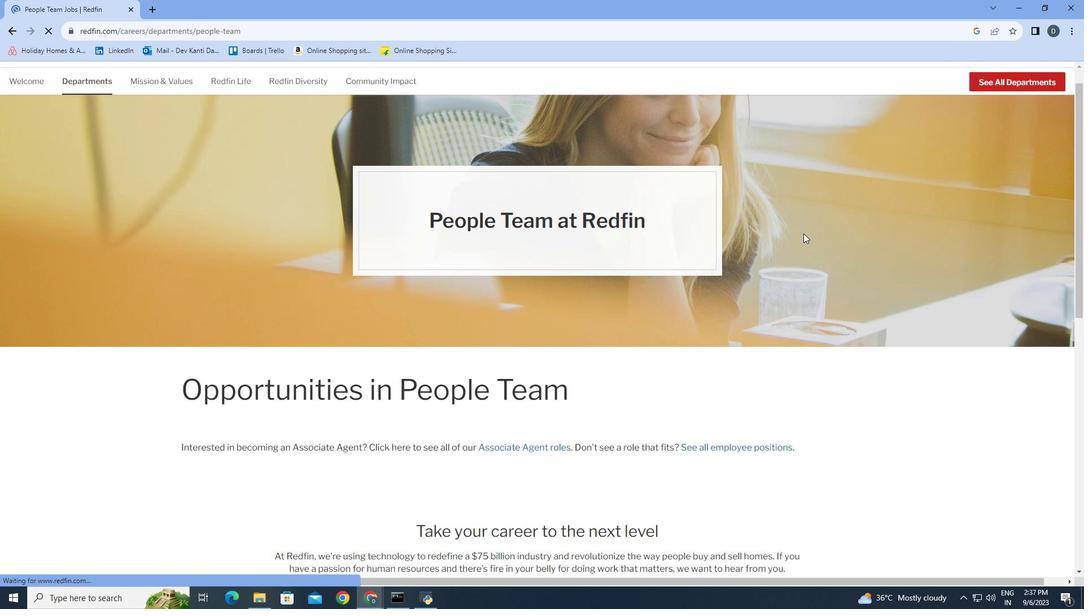 
Action: Mouse scrolled (803, 233) with delta (0, 0)
Screenshot: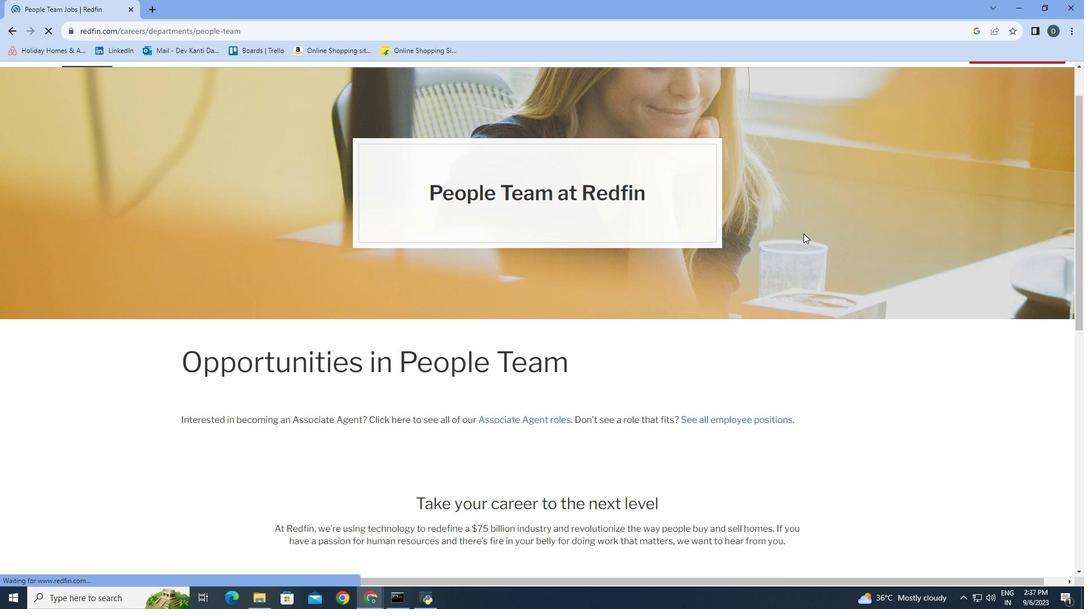 
Action: Mouse moved to (801, 234)
Screenshot: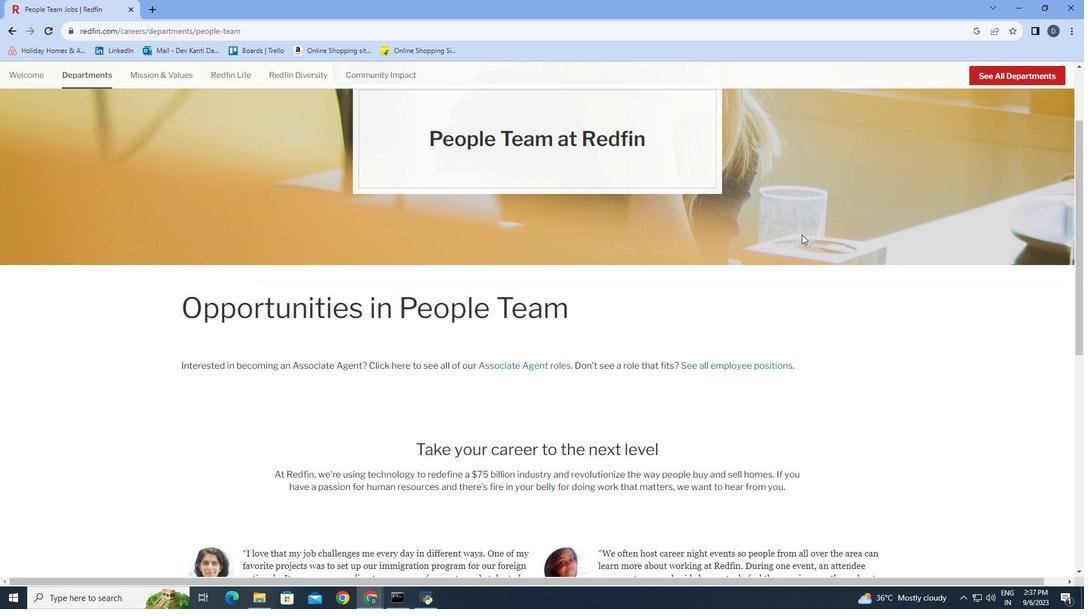 
Action: Mouse scrolled (801, 234) with delta (0, 0)
Screenshot: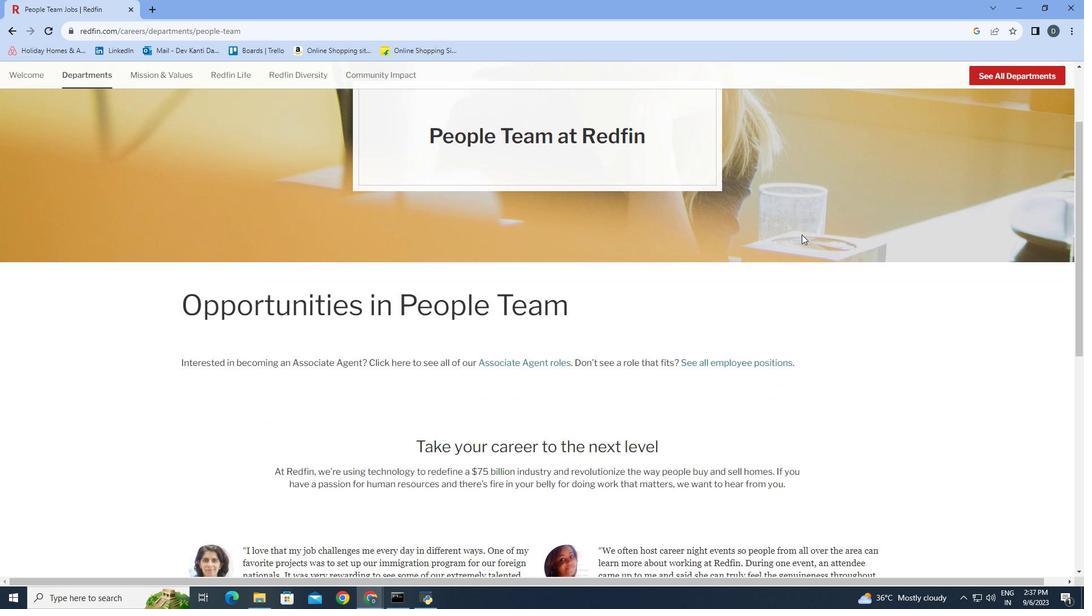 
Action: Mouse scrolled (801, 234) with delta (0, 0)
Screenshot: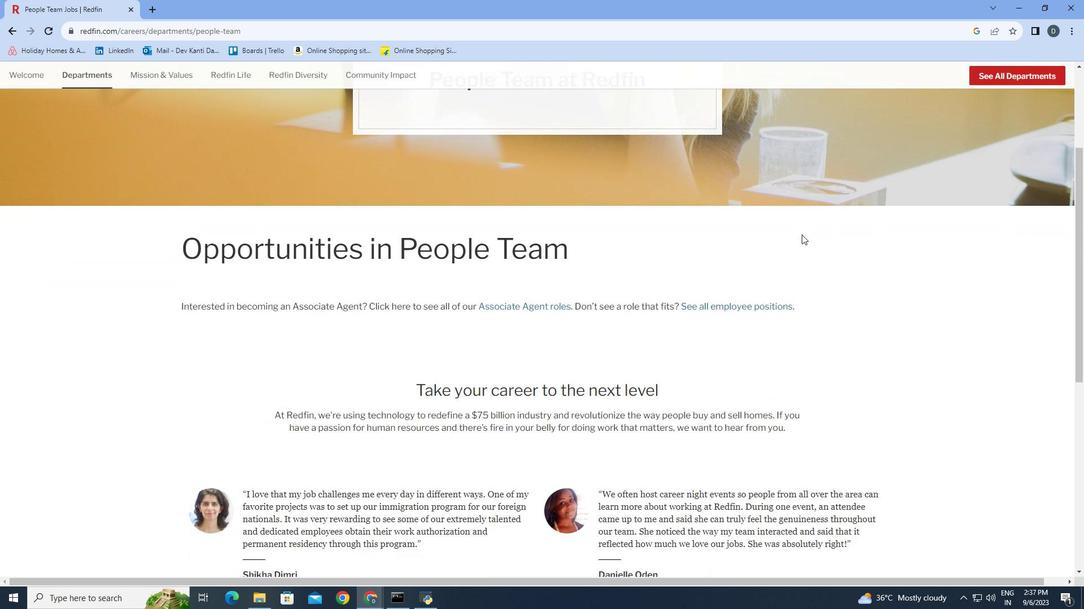 
Action: Mouse scrolled (801, 234) with delta (0, 0)
Screenshot: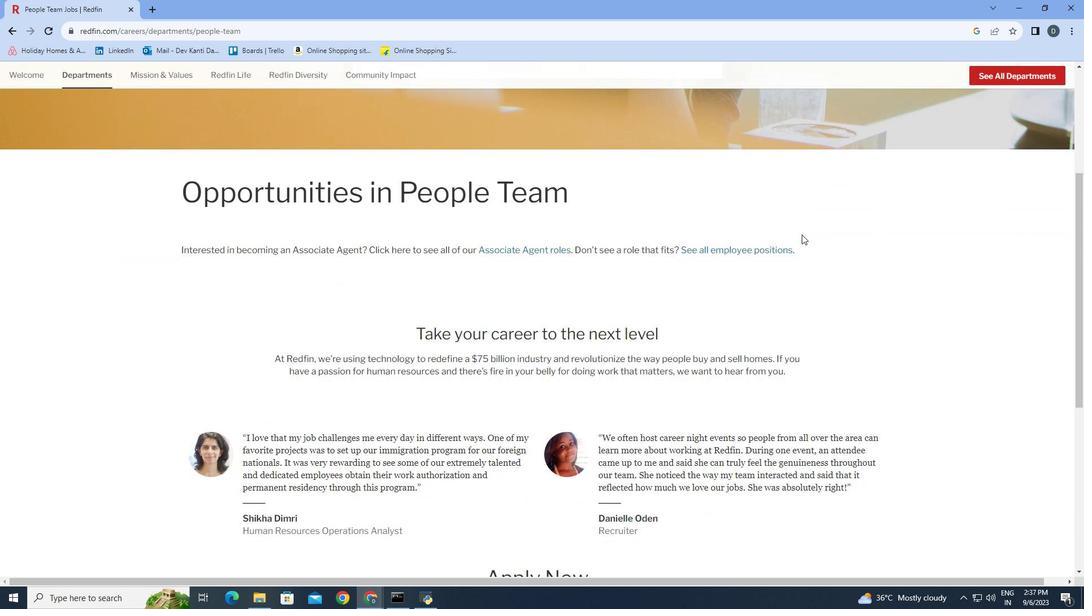 
Action: Mouse scrolled (801, 234) with delta (0, 0)
Screenshot: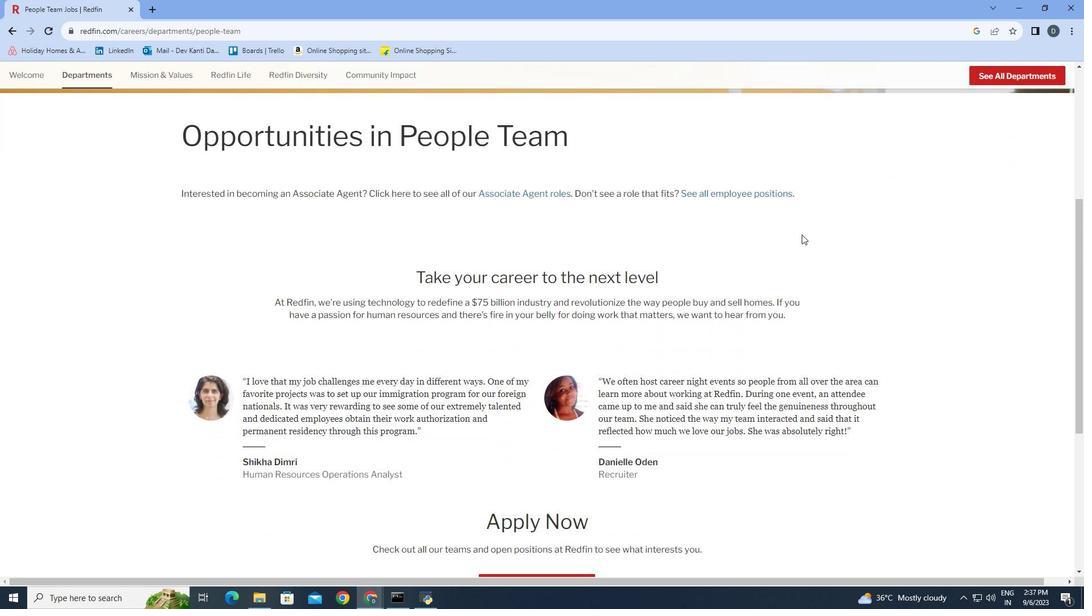 
Action: Mouse scrolled (801, 234) with delta (0, 0)
Screenshot: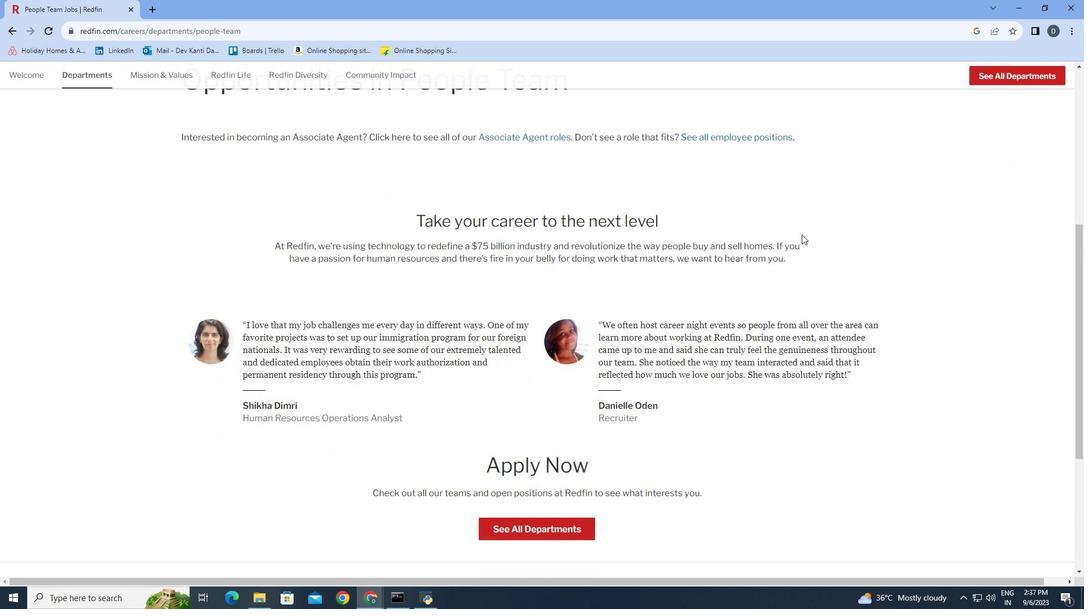 
Action: Mouse scrolled (801, 234) with delta (0, 0)
Screenshot: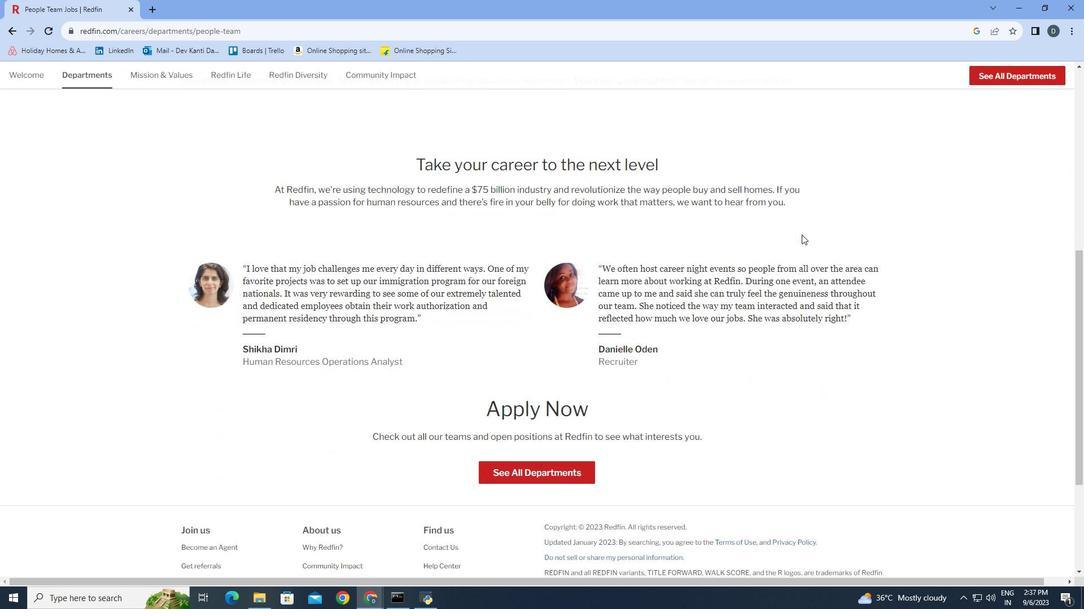 
Action: Mouse scrolled (801, 234) with delta (0, 0)
Screenshot: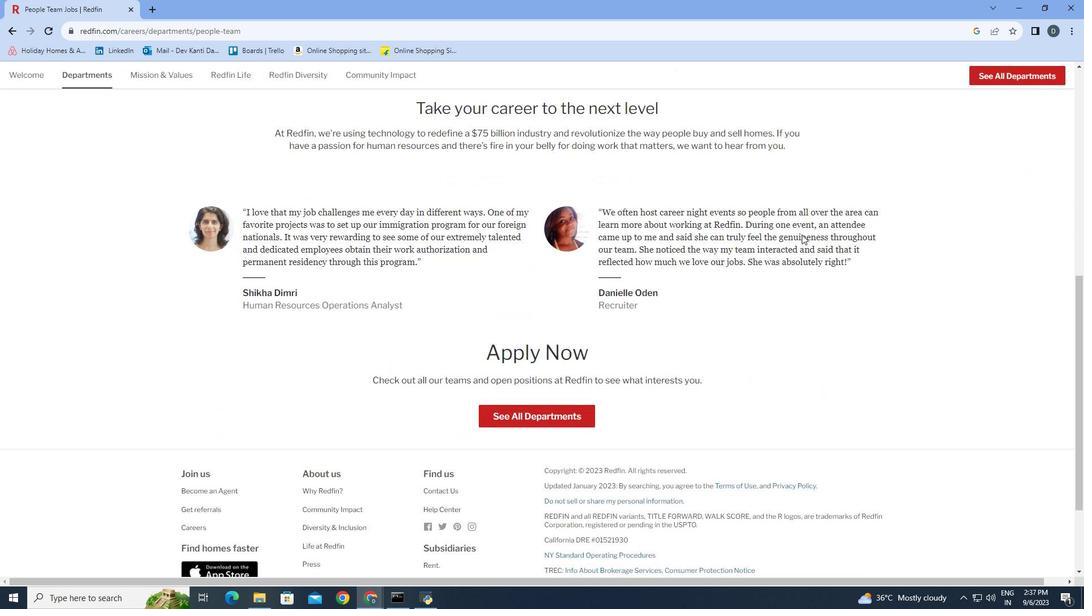 
Action: Mouse scrolled (801, 234) with delta (0, 0)
Screenshot: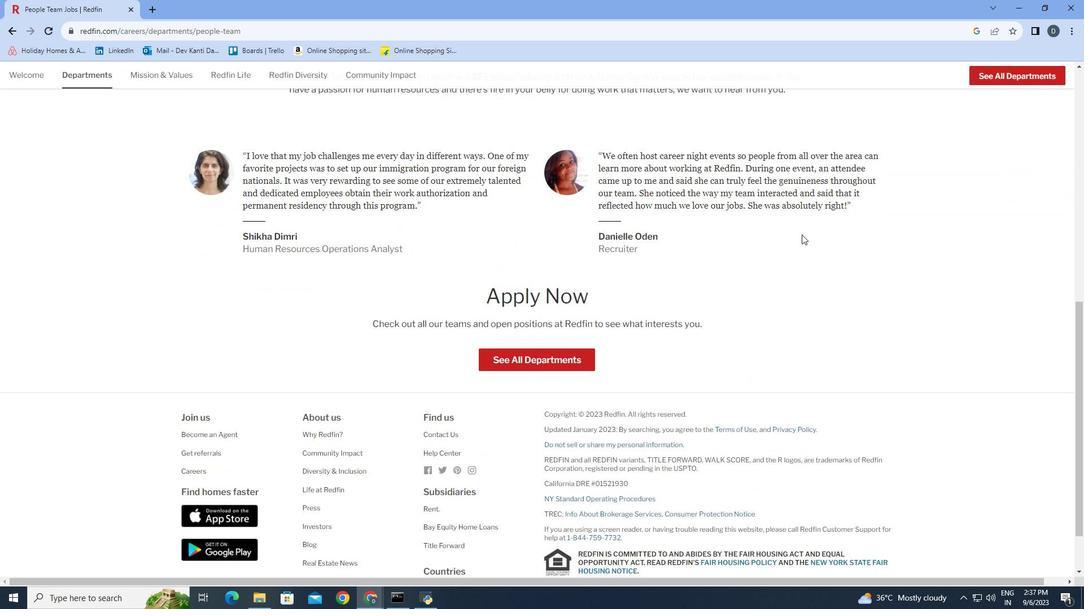
Action: Mouse scrolled (801, 234) with delta (0, 0)
Screenshot: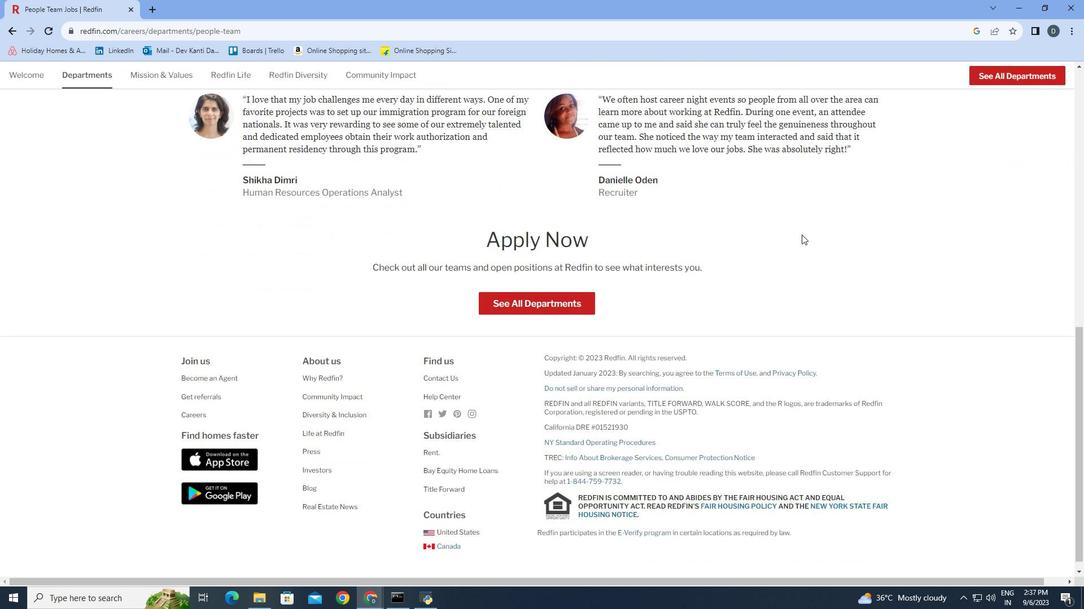 
Action: Mouse scrolled (801, 234) with delta (0, 0)
Screenshot: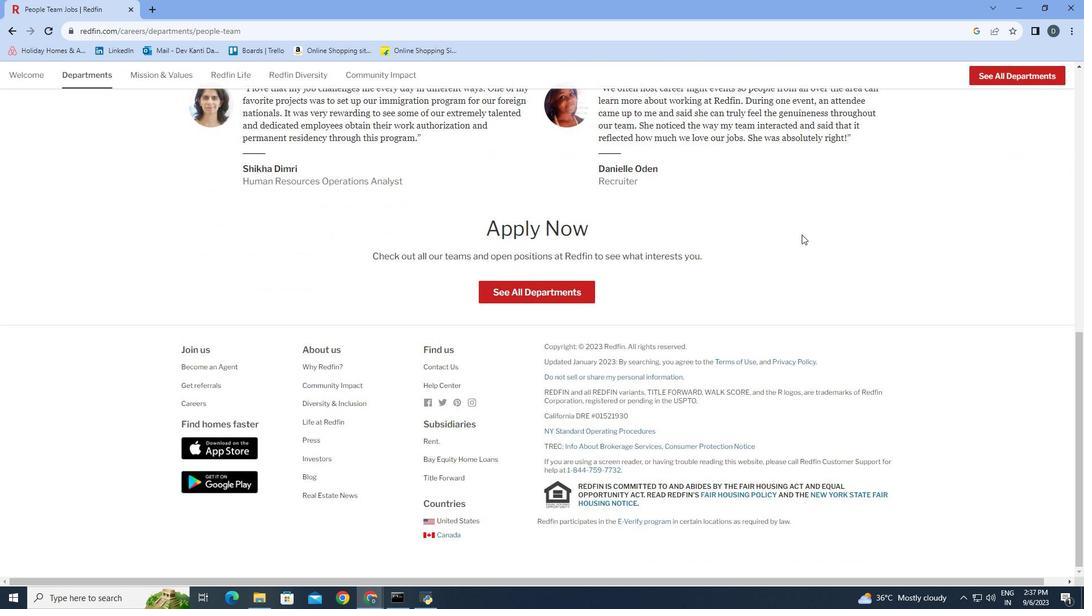 
Action: Mouse scrolled (801, 234) with delta (0, 0)
Screenshot: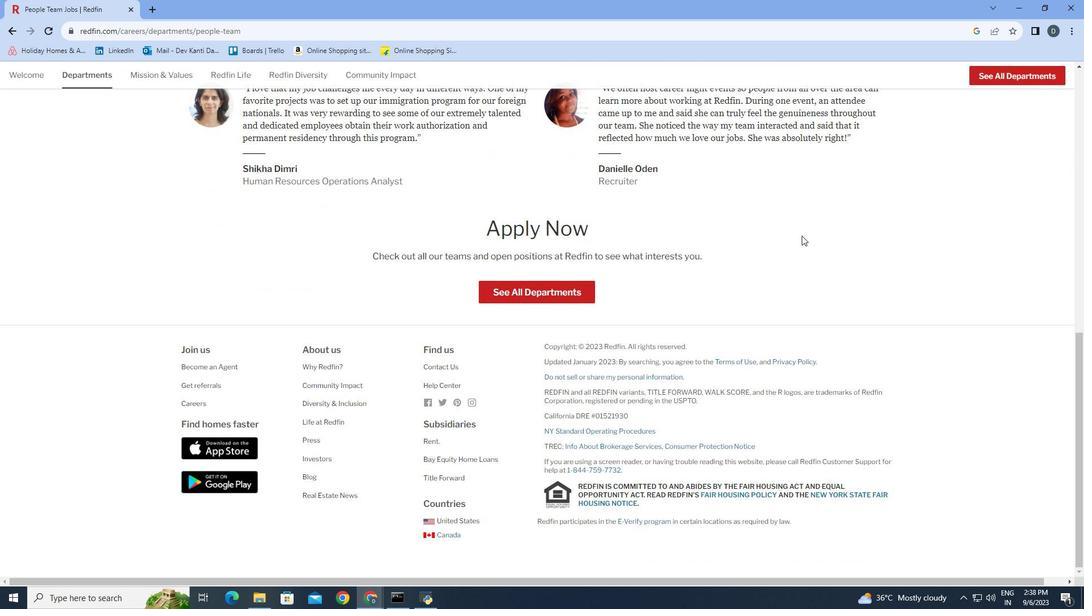 
Action: Mouse scrolled (801, 234) with delta (0, 0)
Screenshot: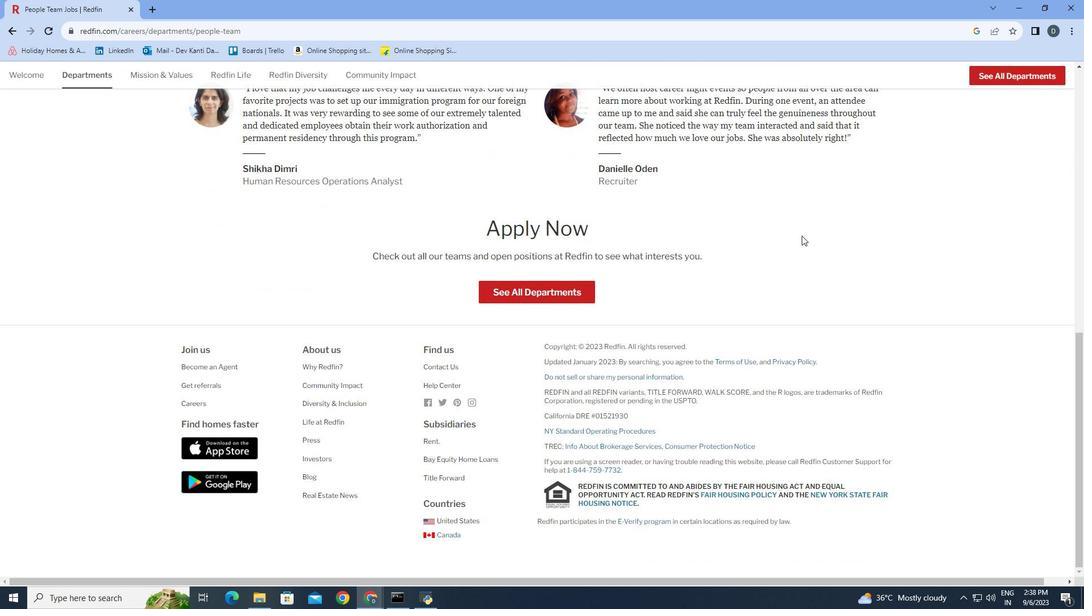 
Action: Mouse moved to (801, 235)
Screenshot: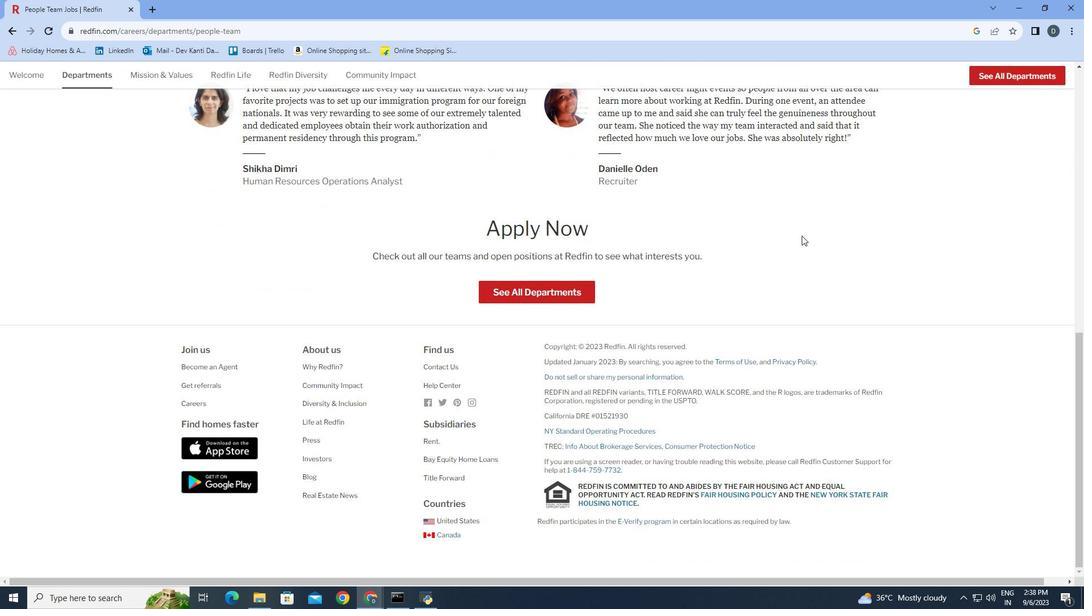 
Action: Mouse scrolled (801, 234) with delta (0, 0)
Screenshot: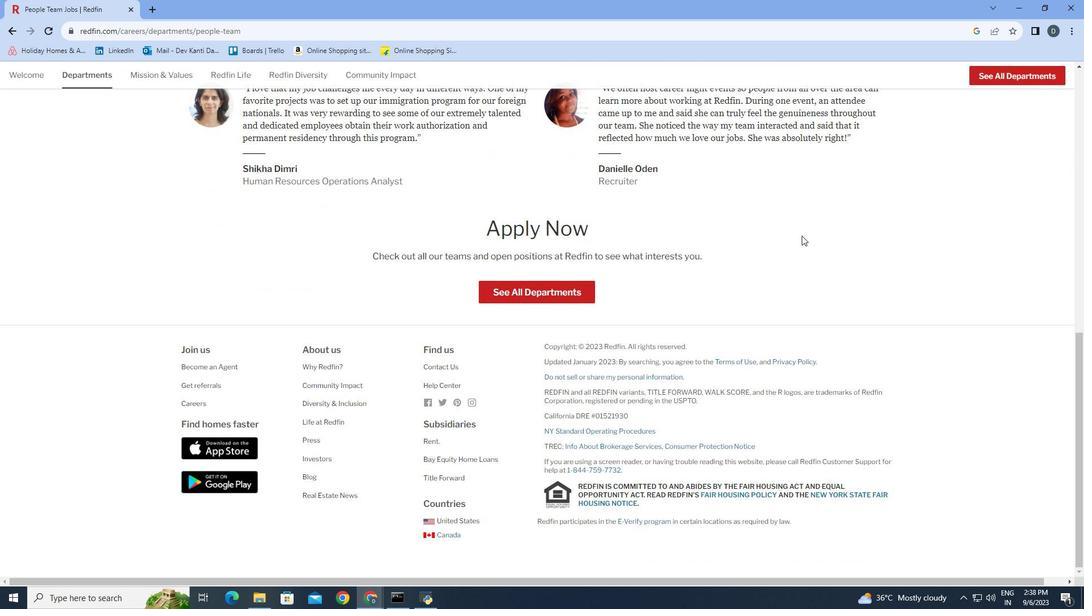 
Action: Mouse moved to (801, 236)
Screenshot: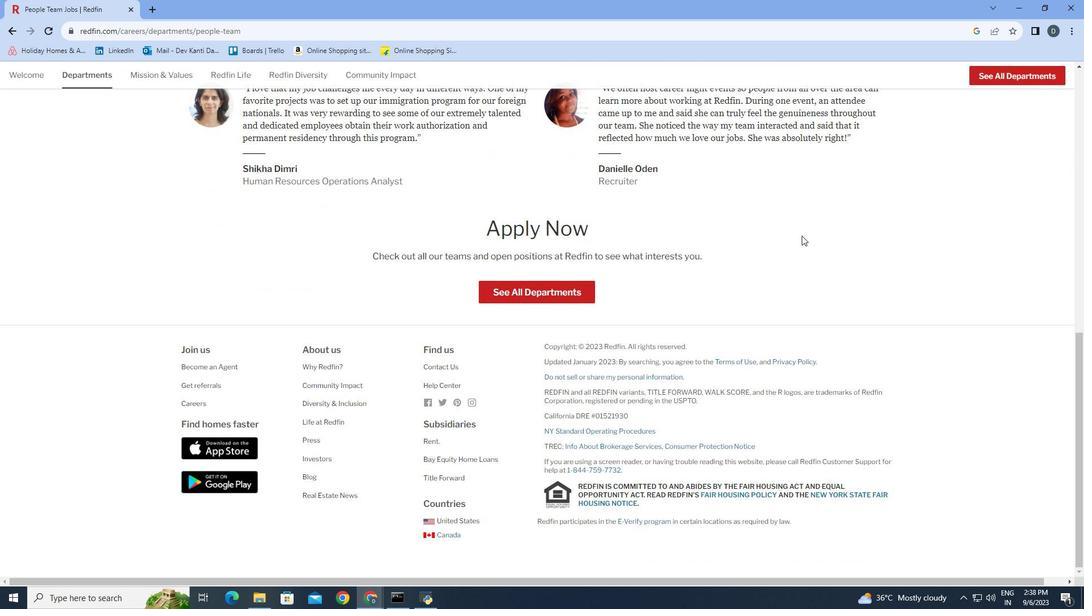 
Action: Mouse scrolled (801, 235) with delta (0, 0)
Screenshot: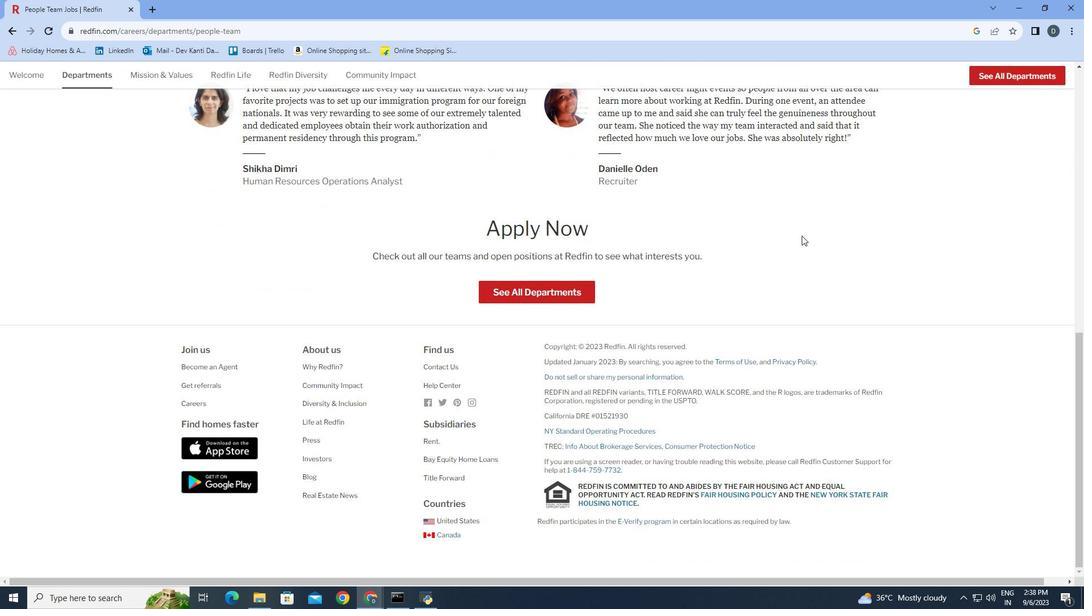
Action: Mouse moved to (801, 236)
Screenshot: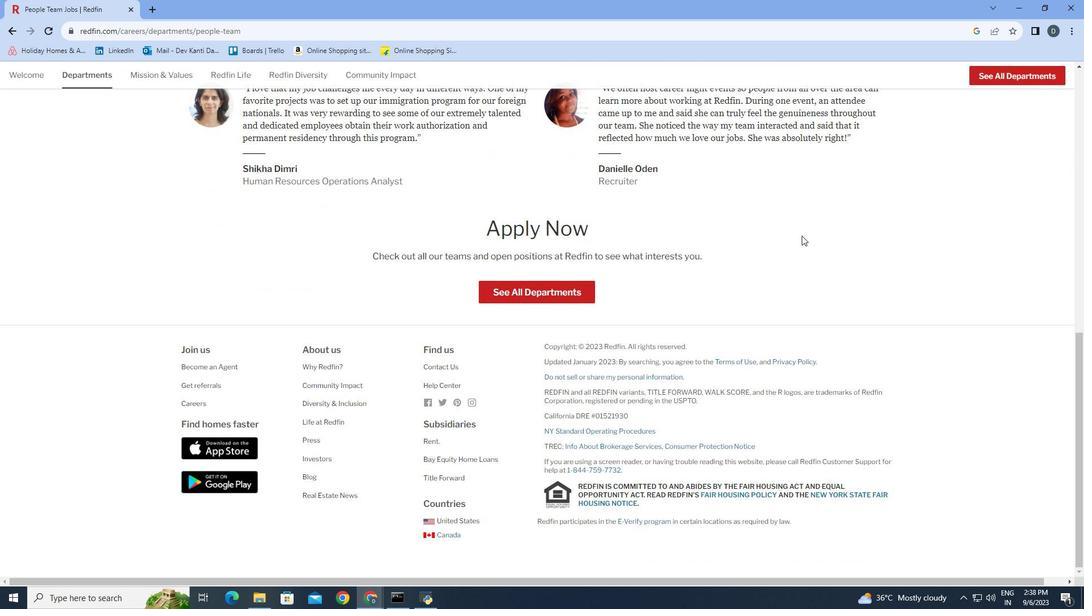 
